 Task: Look for space in San Salvador de Jujuy, Argentina from 2nd August, 2023 to 12th August, 2023 for 2 adults in price range Rs.5000 to Rs.10000. Place can be private room with 1  bedroom having 1 bed and 1 bathroom. Property type can be hotel. Amenities needed are: heating, . Booking option can be shelf check-in. Required host language is English.
Action: Mouse moved to (424, 89)
Screenshot: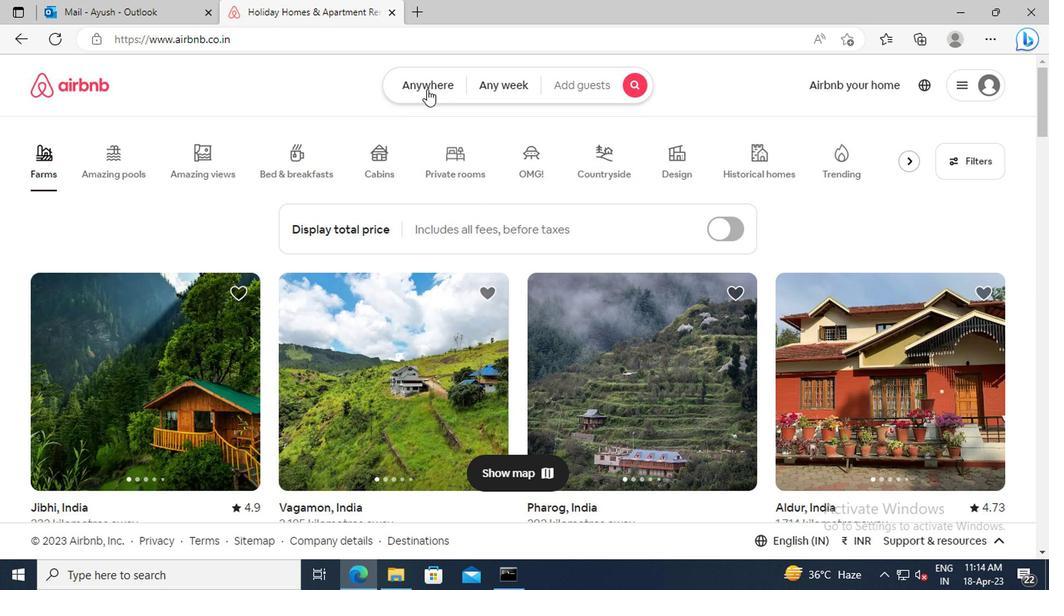 
Action: Mouse pressed left at (424, 89)
Screenshot: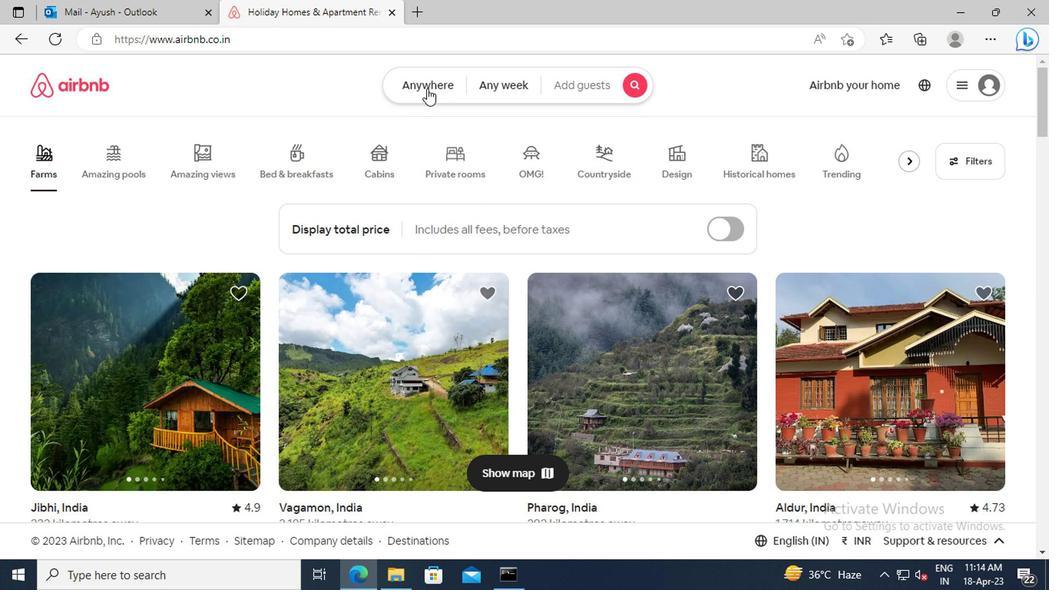 
Action: Mouse moved to (285, 148)
Screenshot: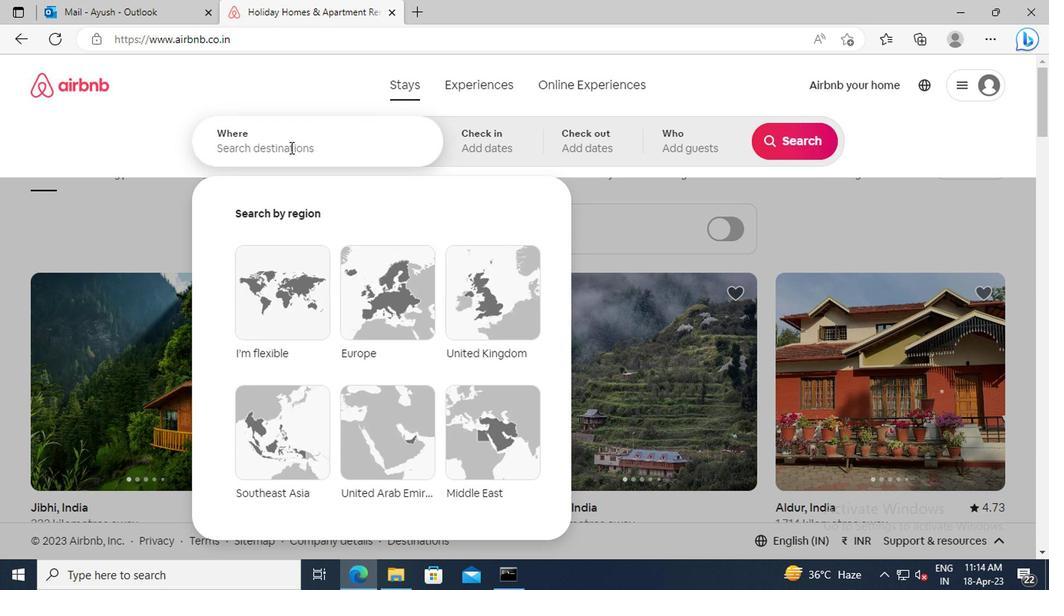 
Action: Mouse pressed left at (285, 148)
Screenshot: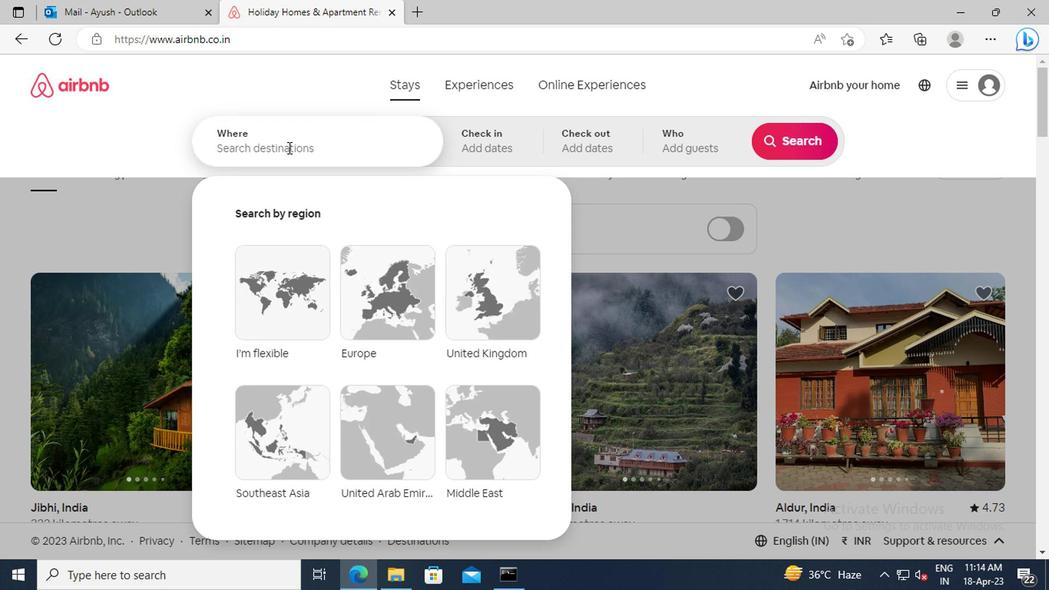 
Action: Key pressed <Key.shift>SAN<Key.space><Key.shift><Key.shift><Key.shift><Key.shift><Key.shift><Key.shift>SALVADOR<Key.space>DE<Key.space><Key.shift>JUJUY,<Key.space><Key.shift>ARGENTINA<Key.enter>
Screenshot: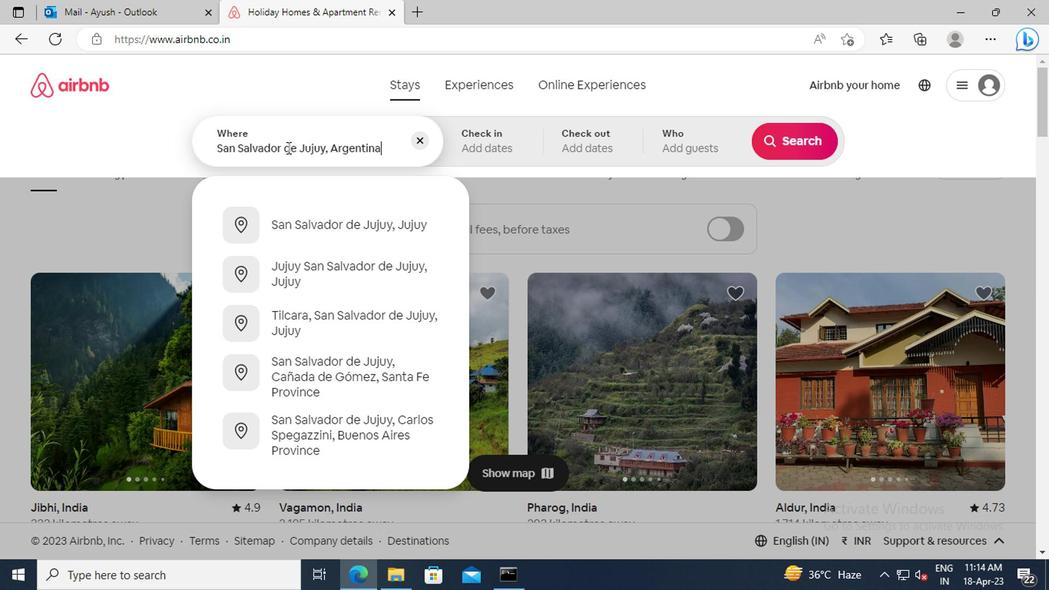 
Action: Mouse moved to (781, 265)
Screenshot: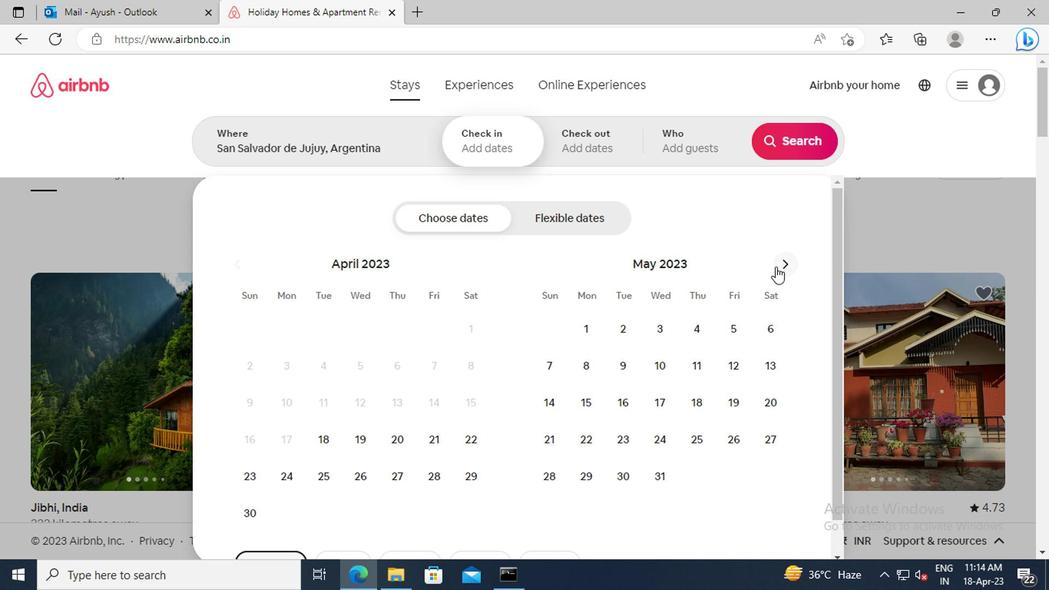 
Action: Mouse pressed left at (781, 265)
Screenshot: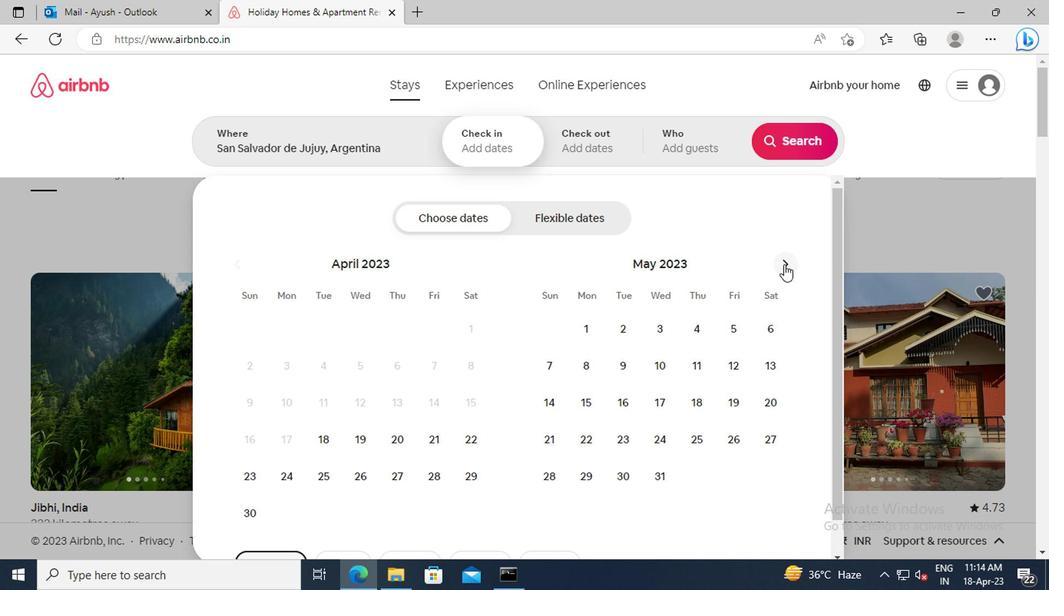 
Action: Mouse pressed left at (781, 265)
Screenshot: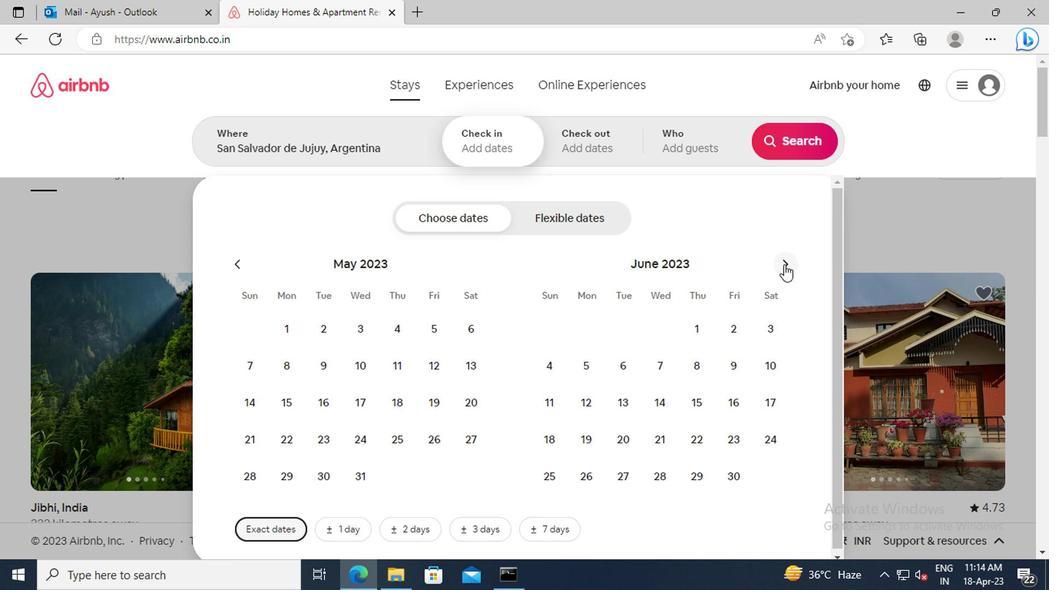 
Action: Mouse pressed left at (781, 265)
Screenshot: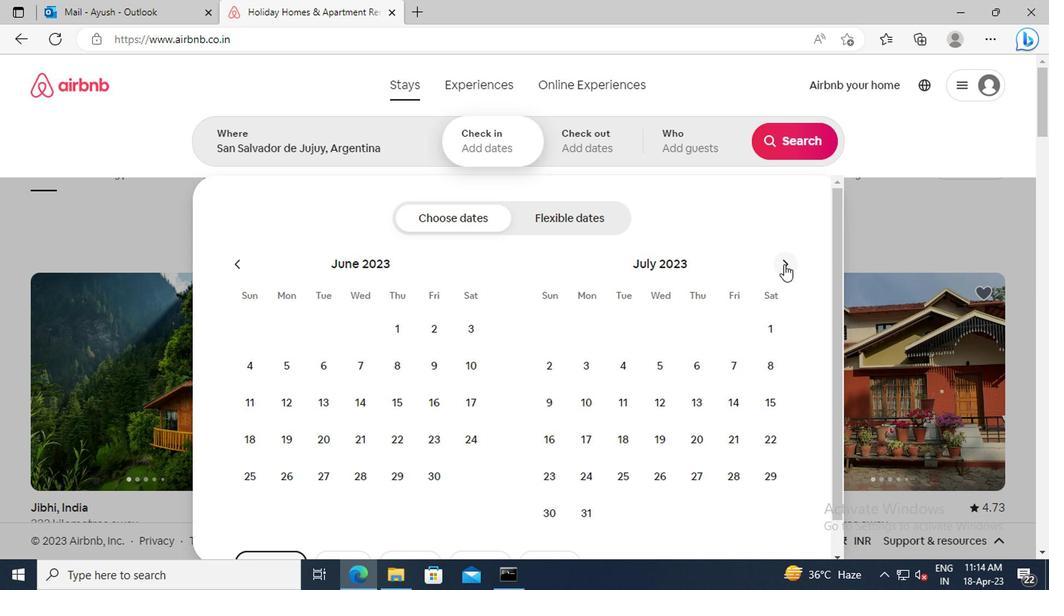 
Action: Mouse moved to (664, 323)
Screenshot: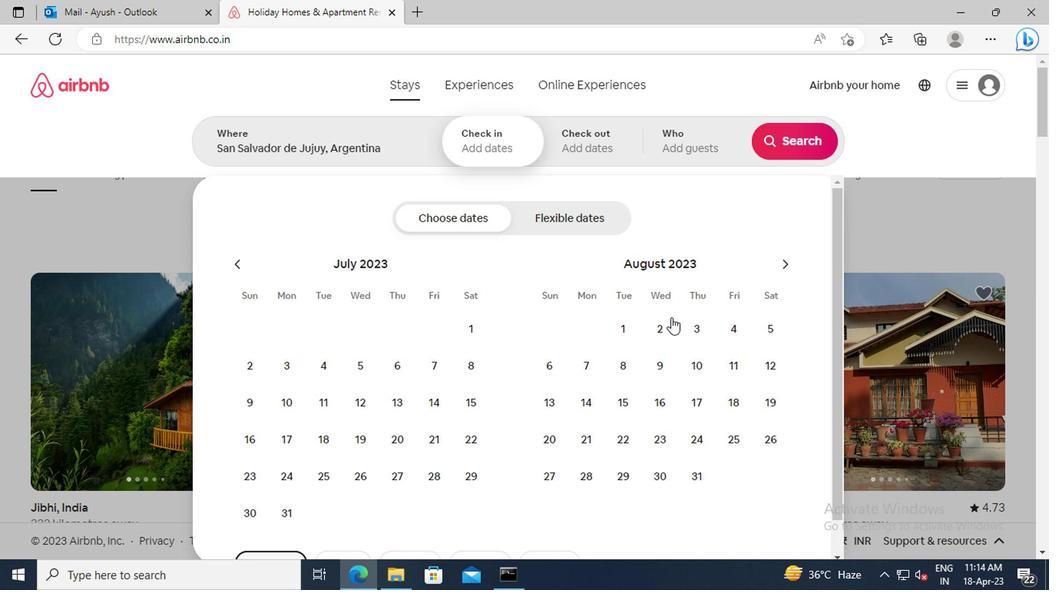 
Action: Mouse pressed left at (664, 323)
Screenshot: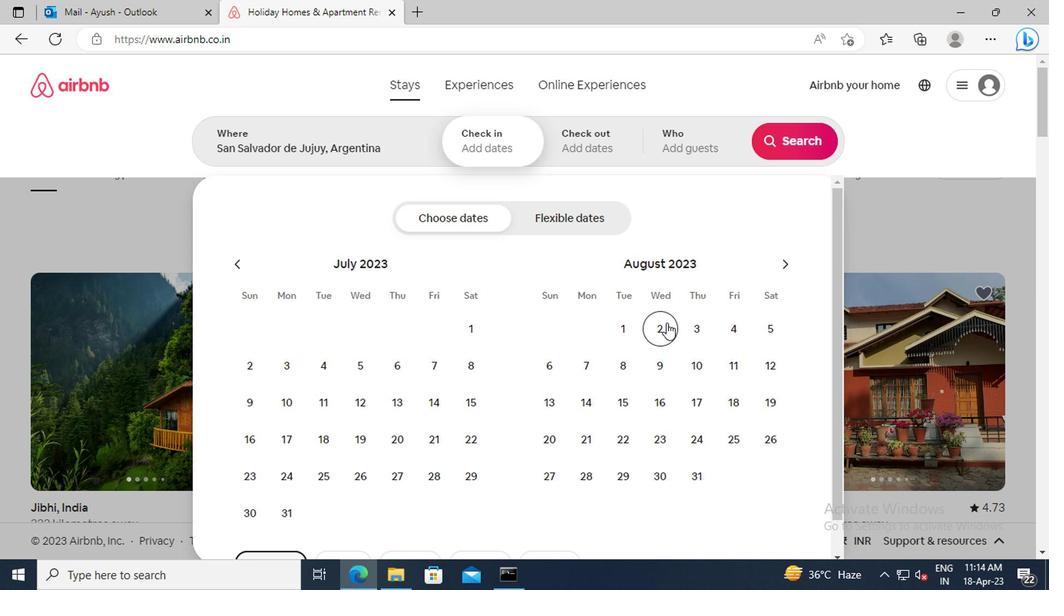 
Action: Mouse moved to (765, 366)
Screenshot: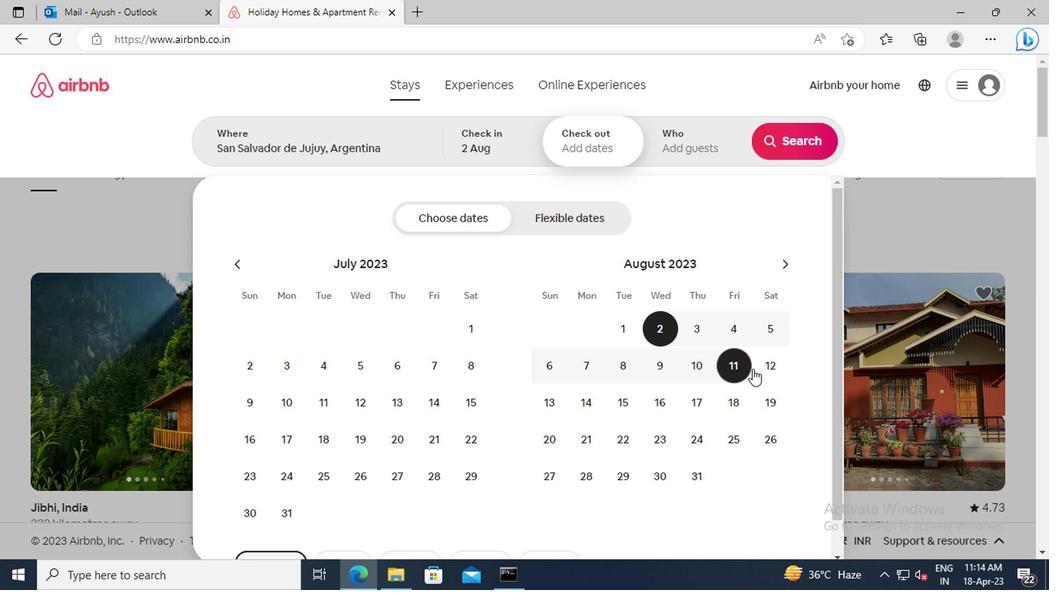 
Action: Mouse pressed left at (765, 366)
Screenshot: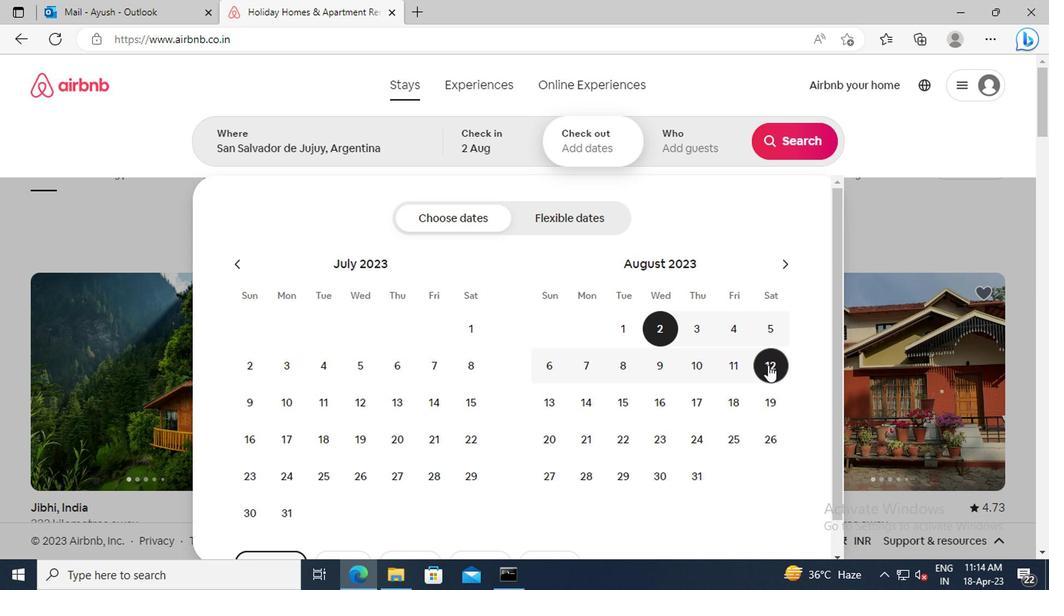 
Action: Mouse moved to (693, 150)
Screenshot: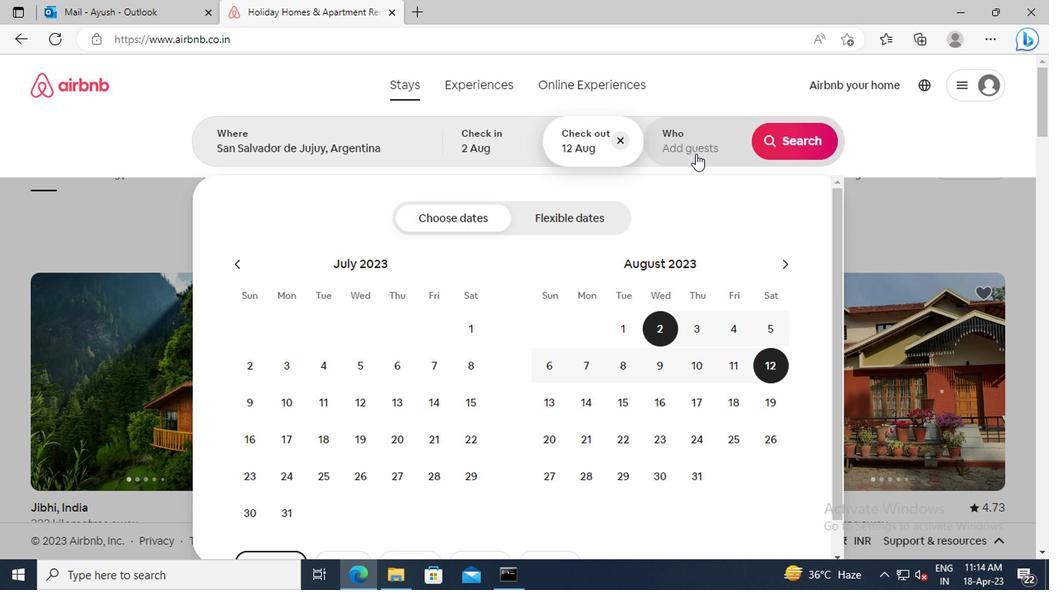 
Action: Mouse pressed left at (693, 150)
Screenshot: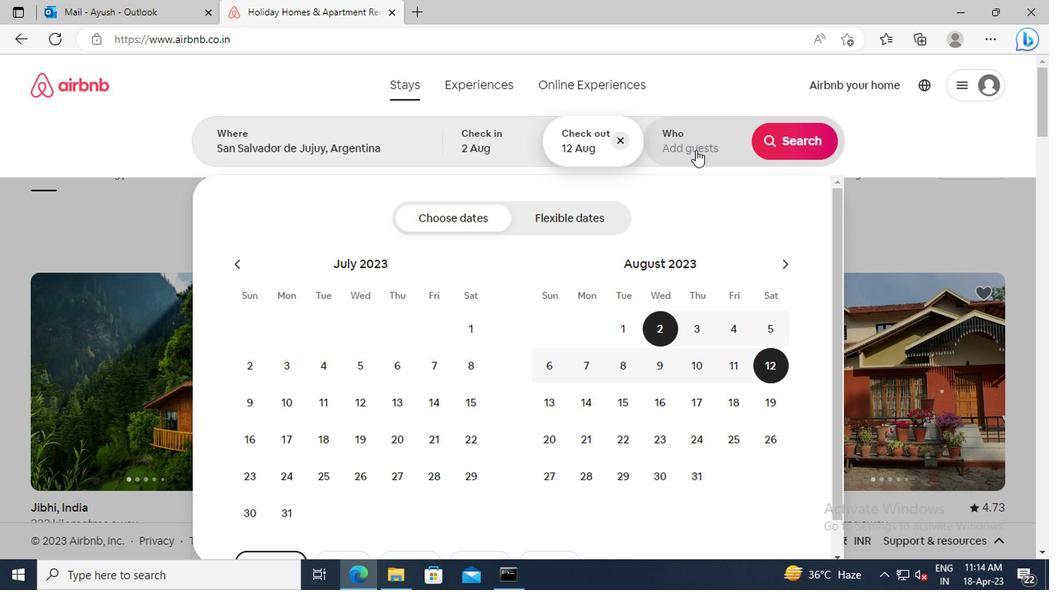
Action: Mouse moved to (794, 222)
Screenshot: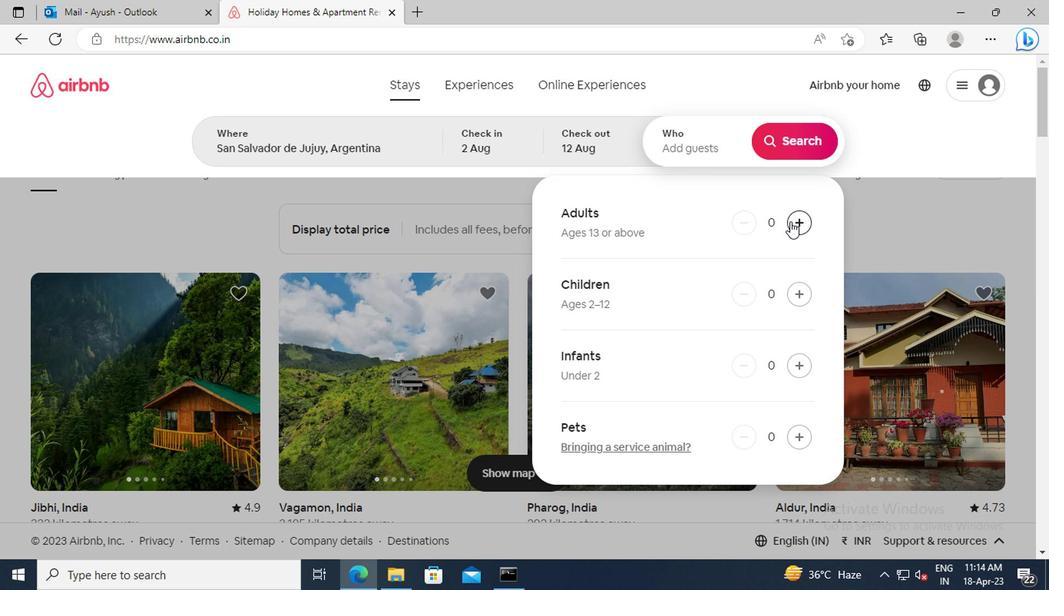 
Action: Mouse pressed left at (794, 222)
Screenshot: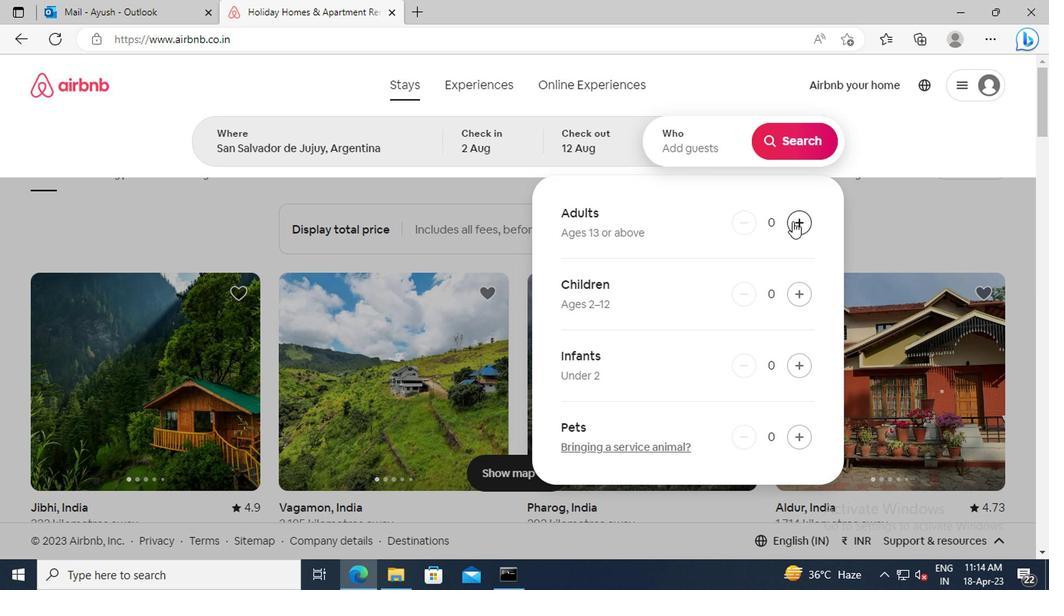 
Action: Mouse pressed left at (794, 222)
Screenshot: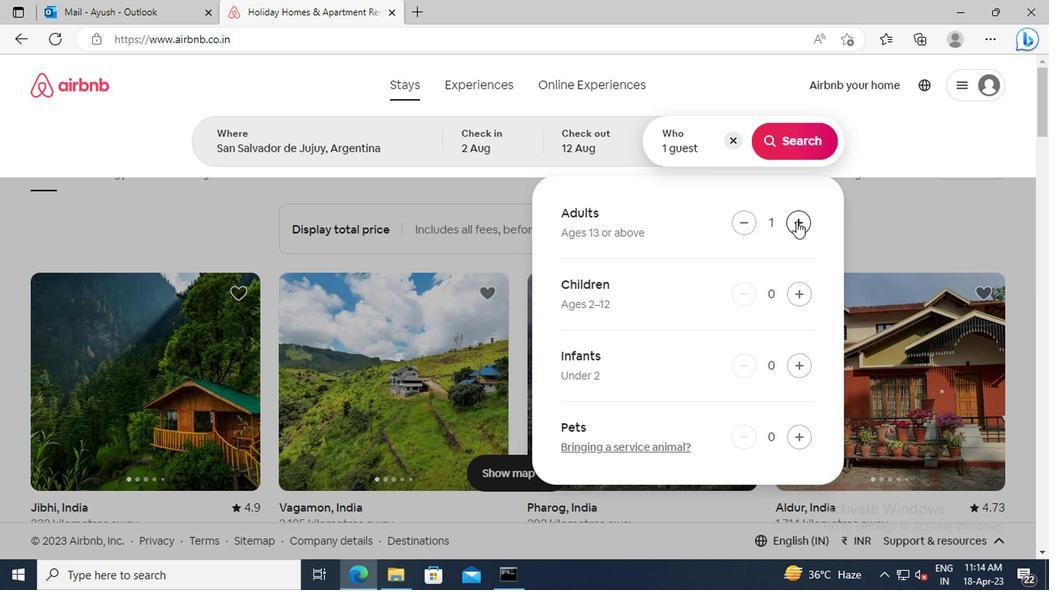 
Action: Mouse moved to (794, 147)
Screenshot: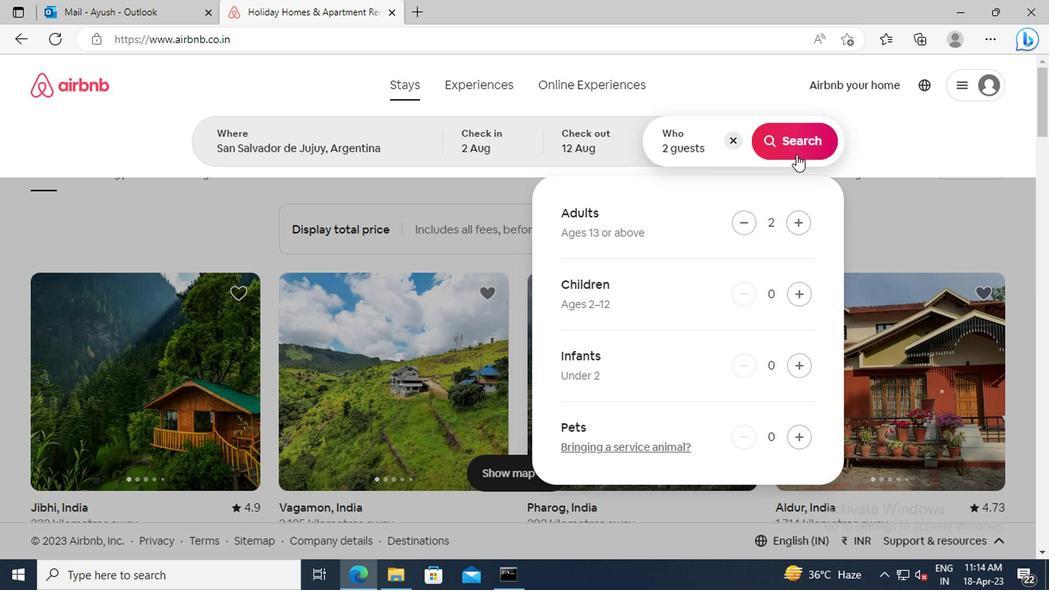 
Action: Mouse pressed left at (794, 147)
Screenshot: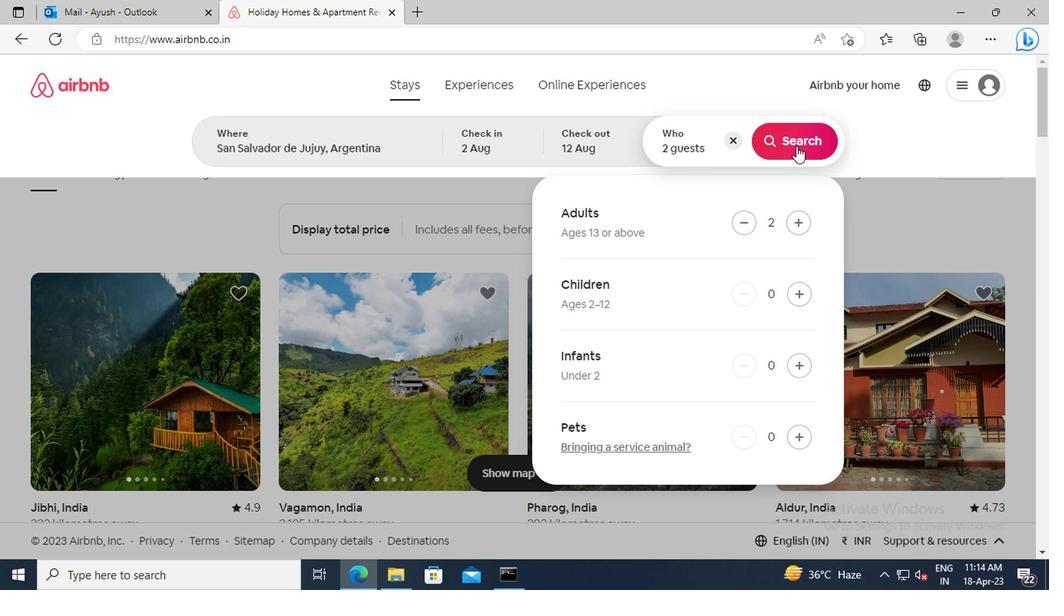 
Action: Mouse moved to (966, 151)
Screenshot: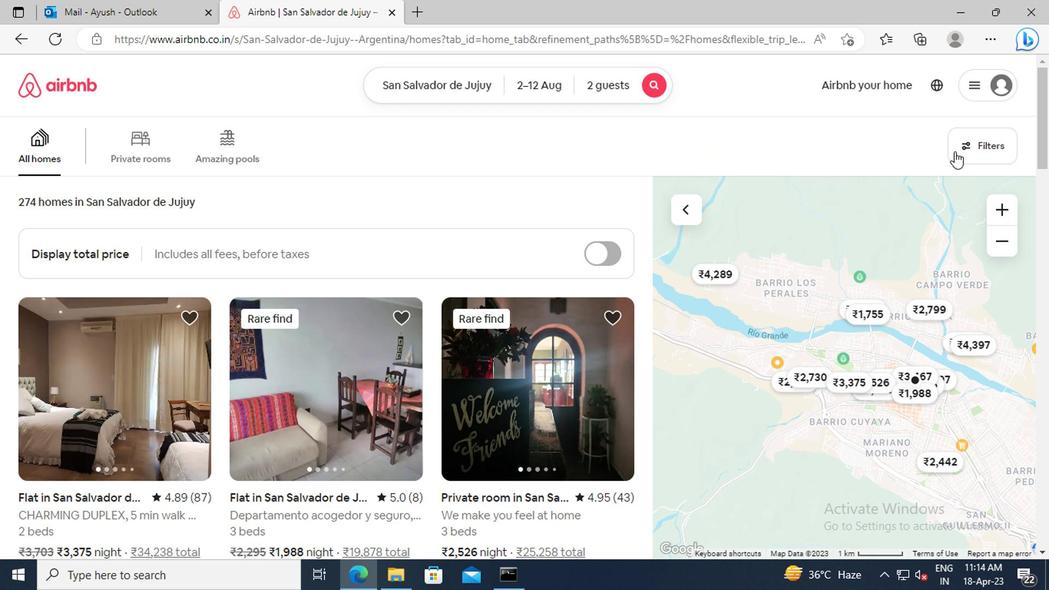 
Action: Mouse pressed left at (966, 151)
Screenshot: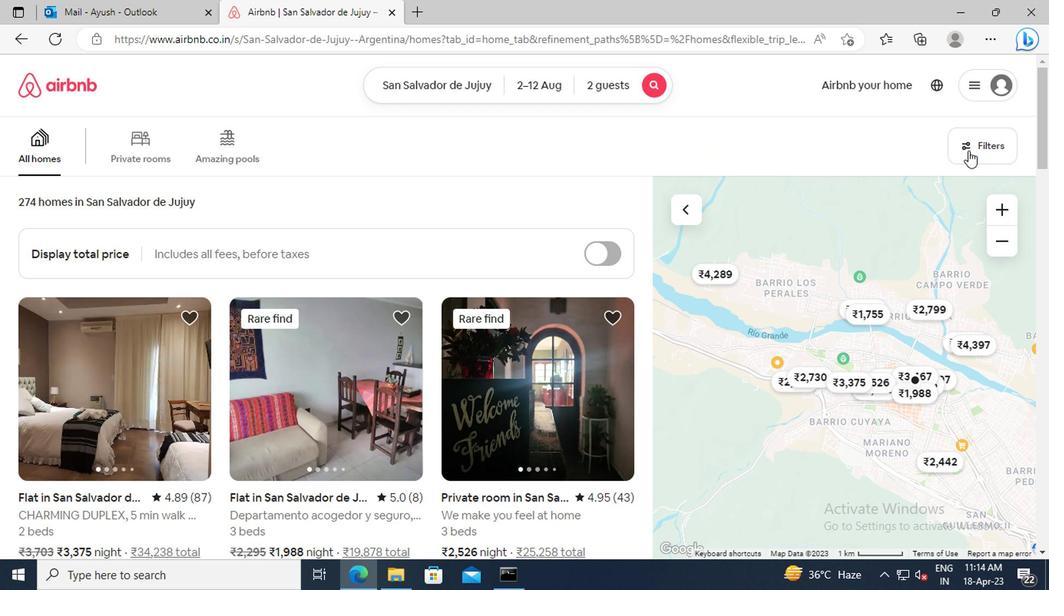
Action: Mouse moved to (342, 340)
Screenshot: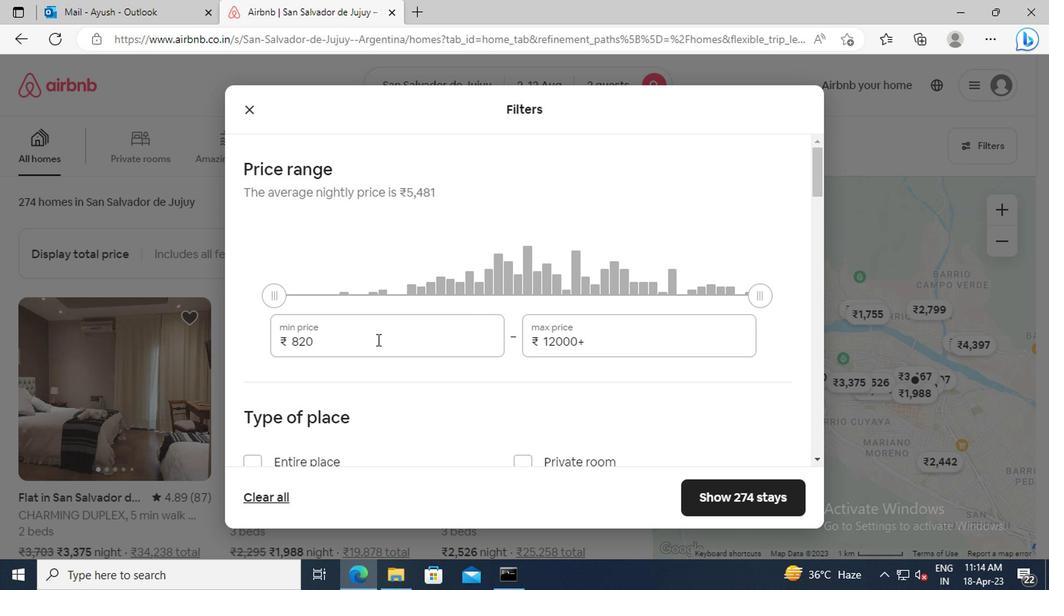 
Action: Mouse pressed left at (342, 340)
Screenshot: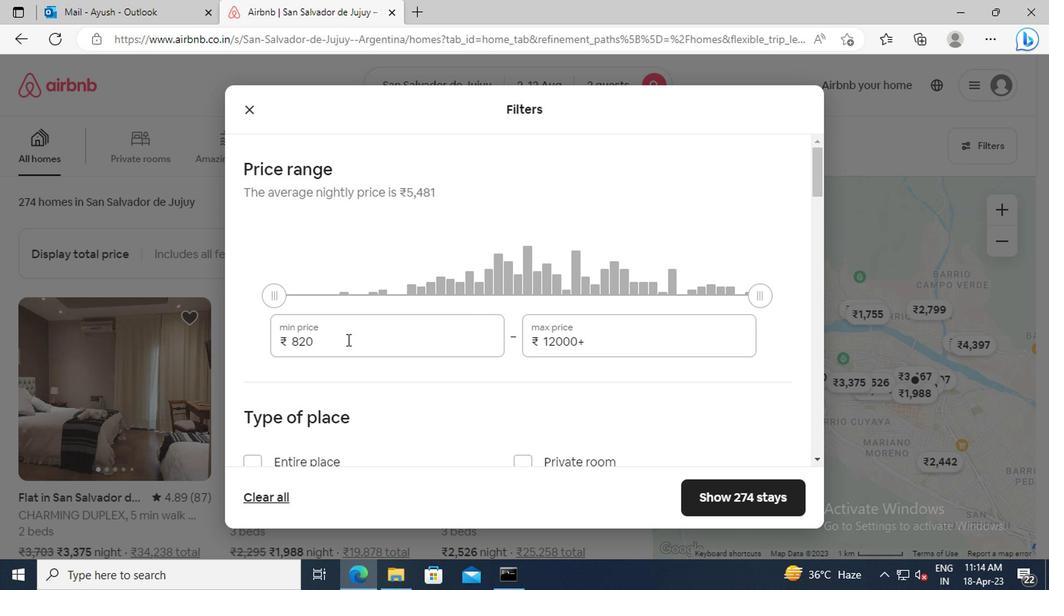 
Action: Key pressed <Key.backspace><Key.backspace><Key.backspace>5000<Key.tab><Key.delete>10000
Screenshot: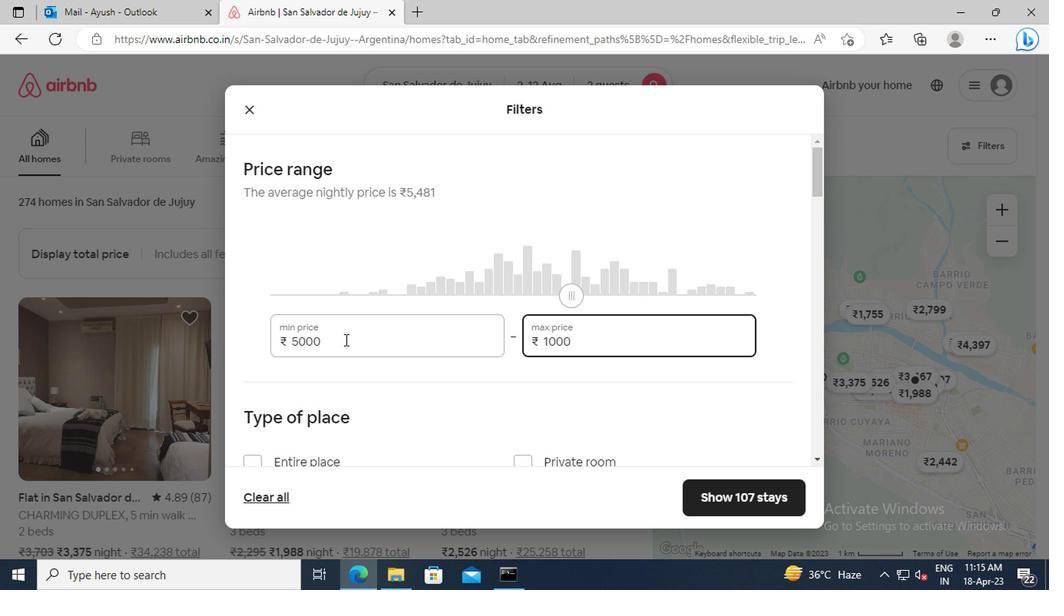 
Action: Mouse scrolled (342, 339) with delta (0, 0)
Screenshot: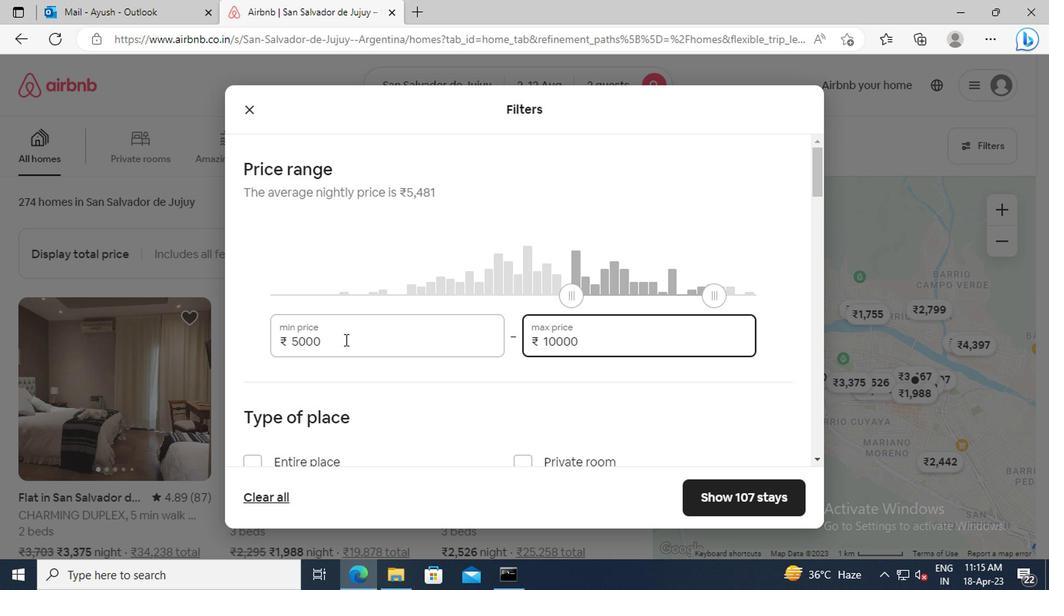 
Action: Mouse moved to (370, 320)
Screenshot: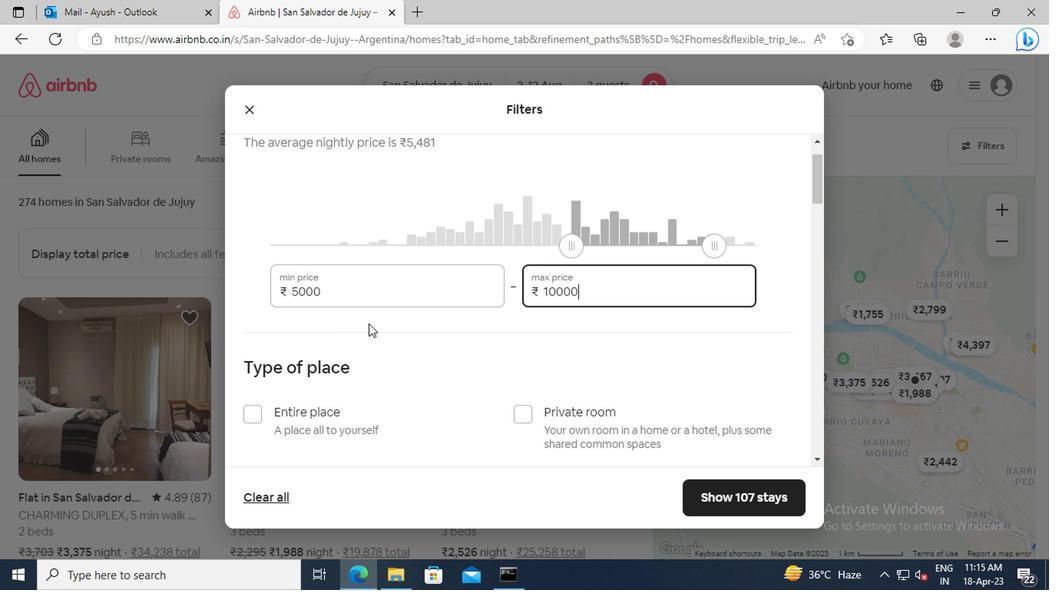 
Action: Mouse scrolled (370, 319) with delta (0, -1)
Screenshot: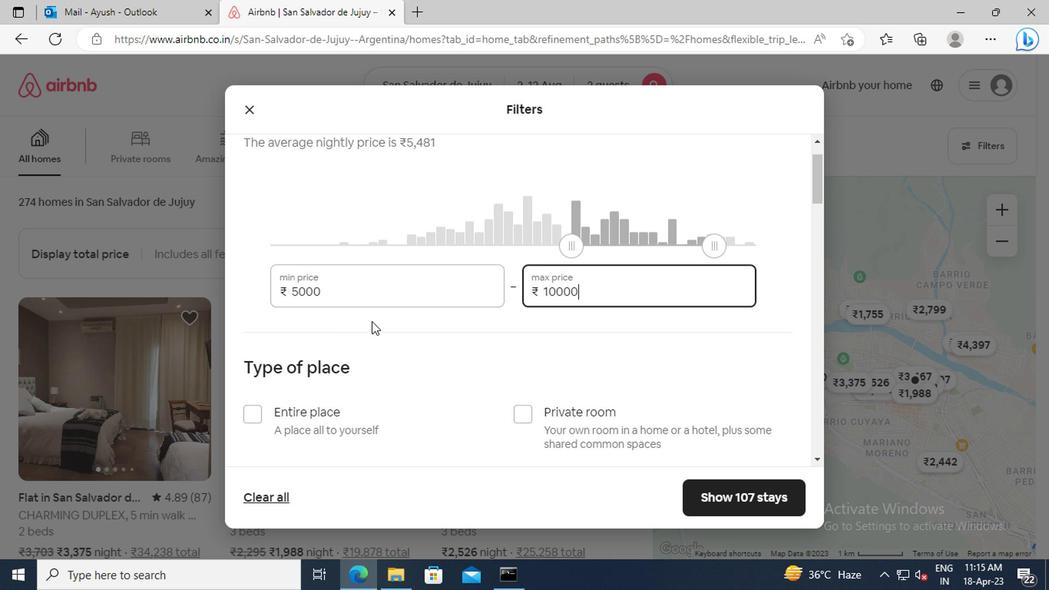 
Action: Mouse moved to (524, 364)
Screenshot: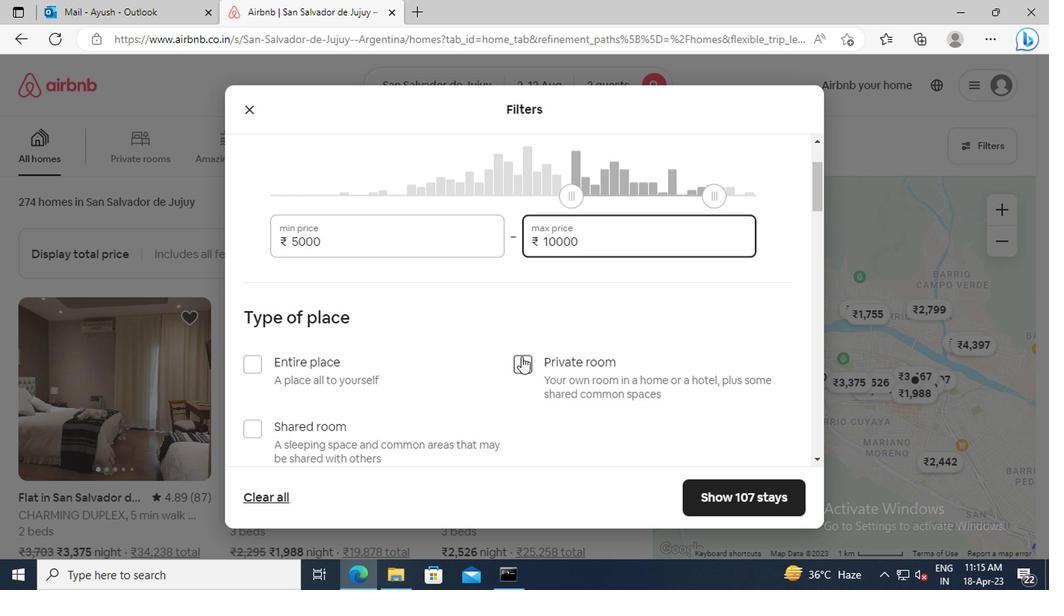 
Action: Mouse pressed left at (524, 364)
Screenshot: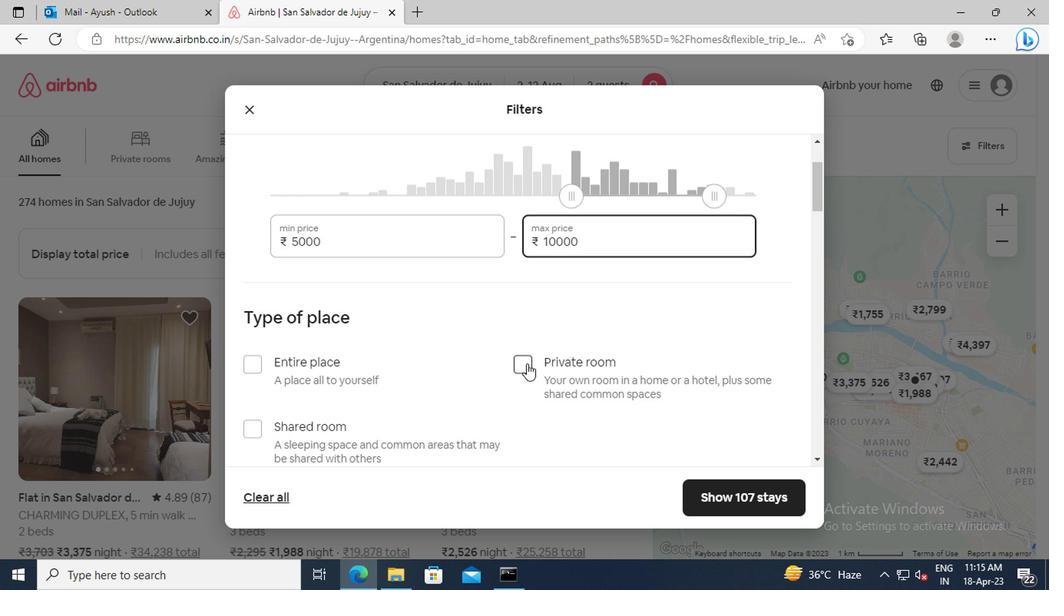 
Action: Mouse moved to (475, 306)
Screenshot: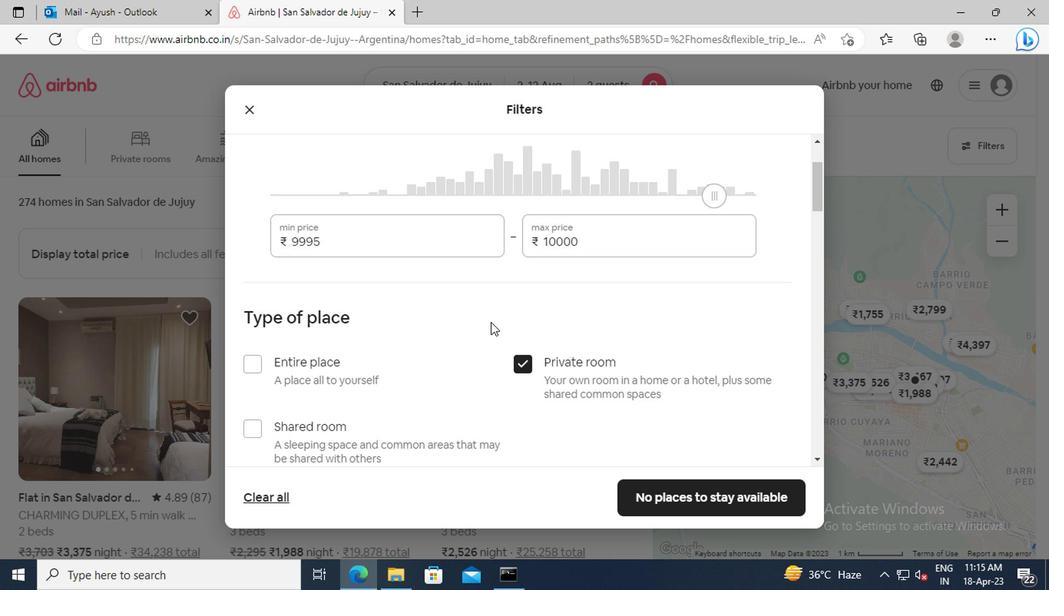 
Action: Mouse scrolled (475, 304) with delta (0, -1)
Screenshot: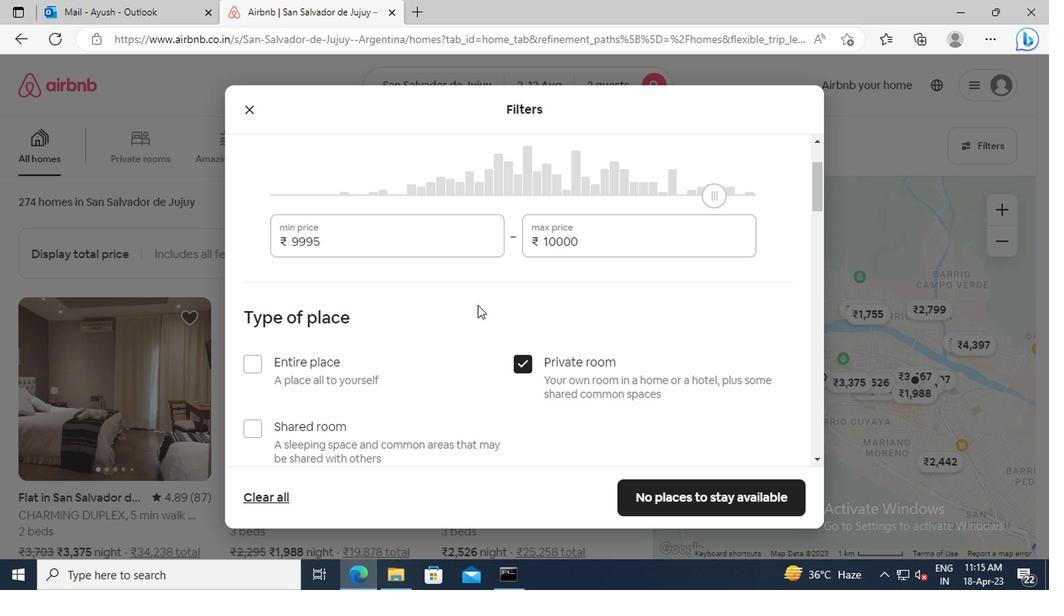 
Action: Mouse scrolled (475, 304) with delta (0, -1)
Screenshot: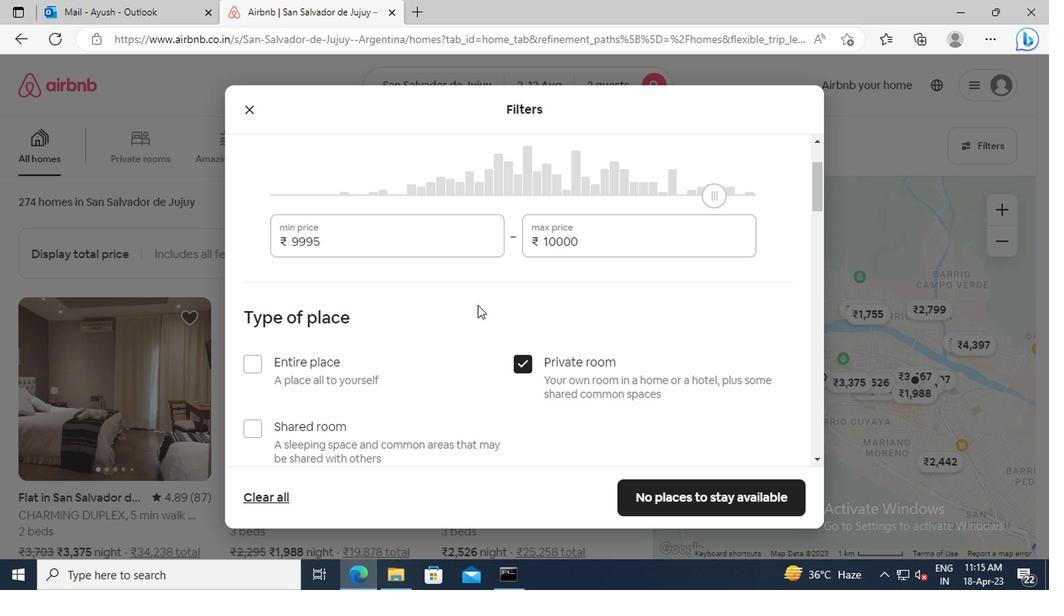 
Action: Mouse scrolled (475, 304) with delta (0, -1)
Screenshot: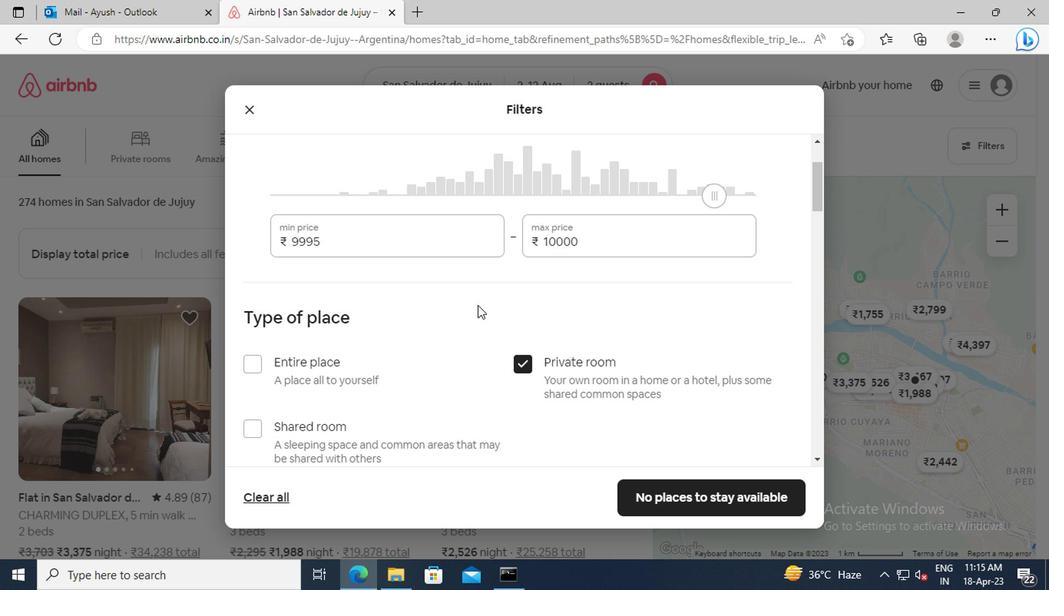 
Action: Mouse moved to (460, 275)
Screenshot: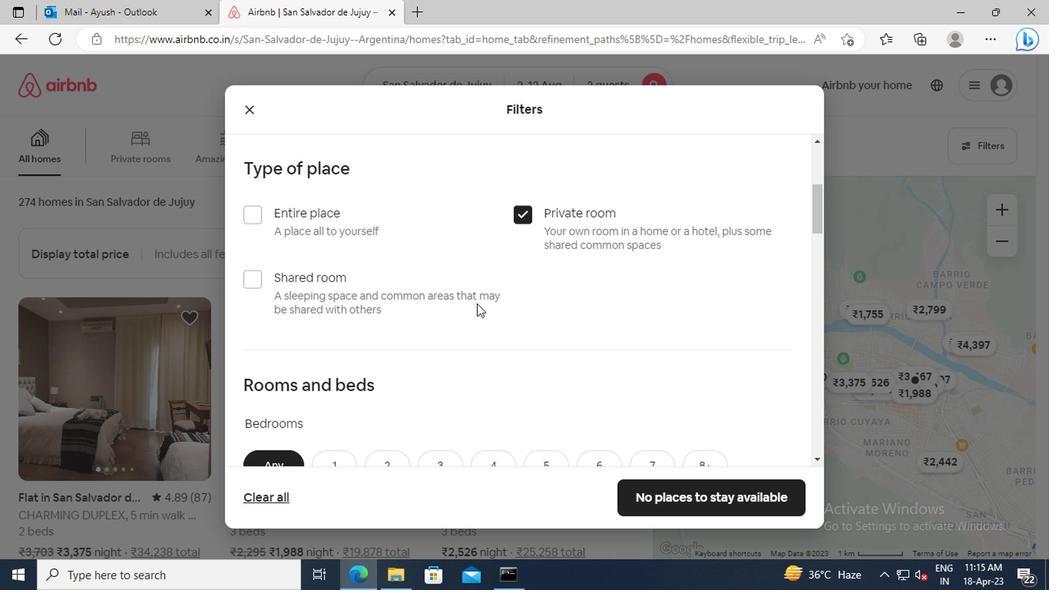 
Action: Mouse scrolled (460, 274) with delta (0, -1)
Screenshot: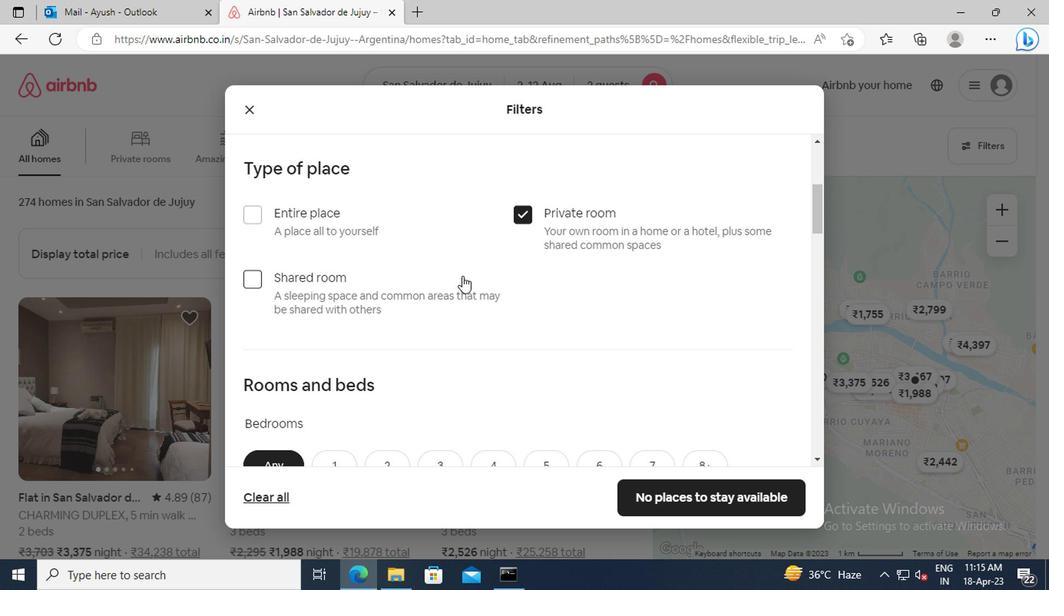 
Action: Mouse scrolled (460, 274) with delta (0, -1)
Screenshot: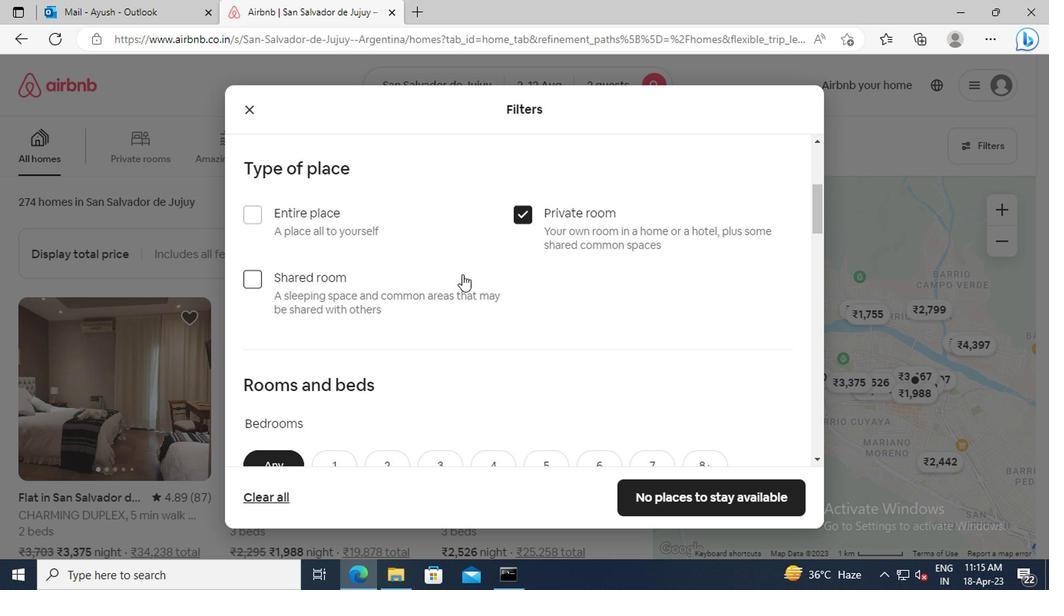 
Action: Mouse moved to (454, 250)
Screenshot: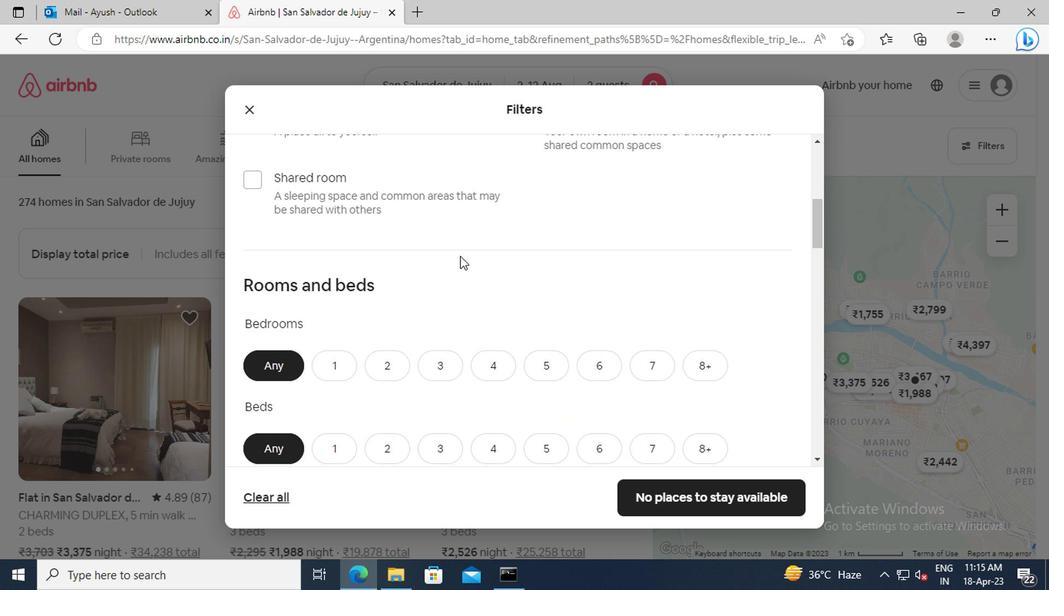 
Action: Mouse scrolled (454, 249) with delta (0, -1)
Screenshot: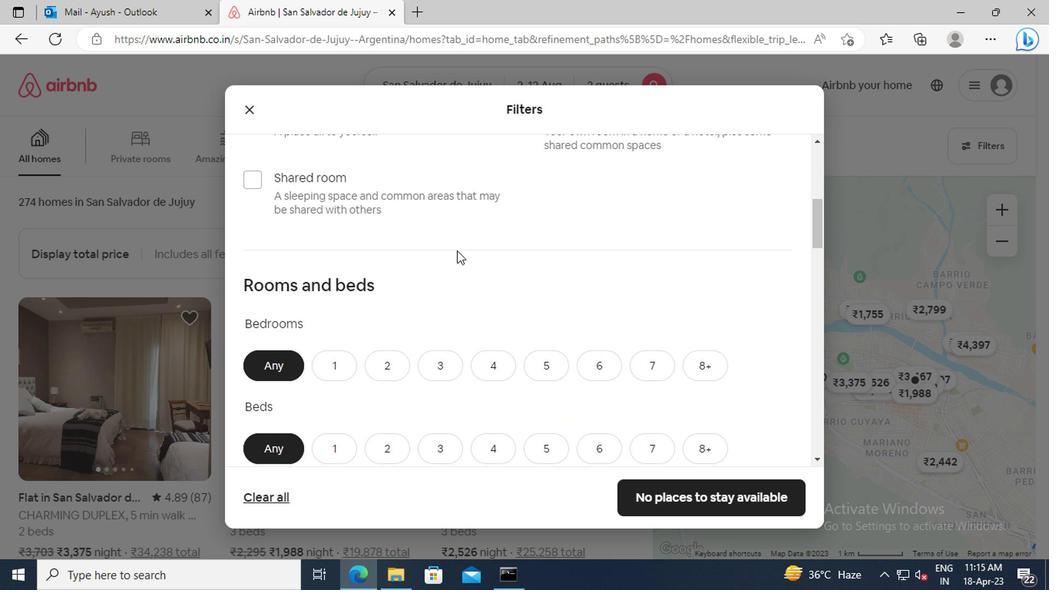 
Action: Mouse scrolled (454, 249) with delta (0, -1)
Screenshot: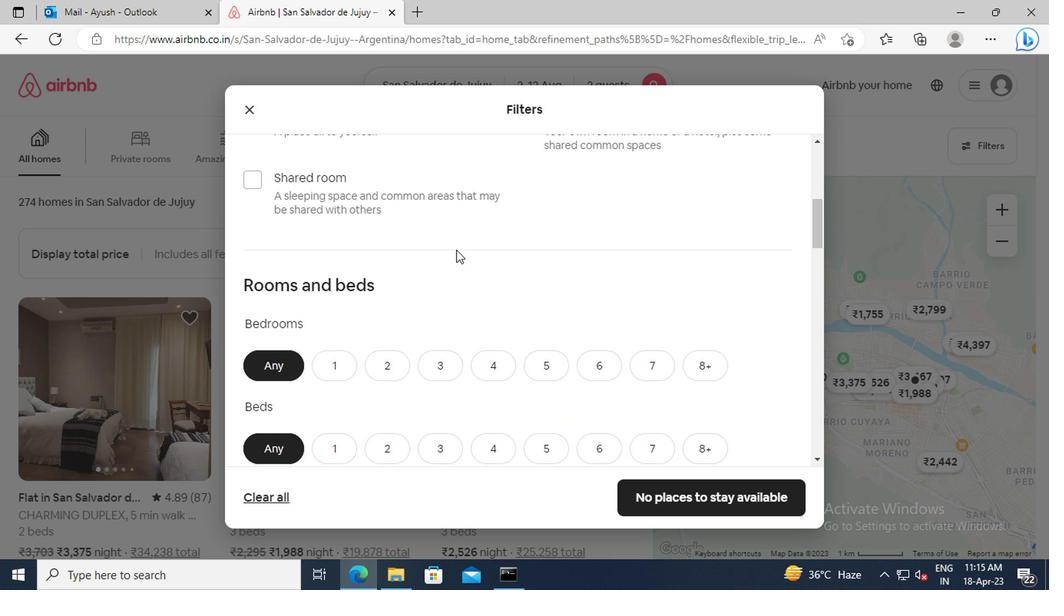 
Action: Mouse moved to (341, 273)
Screenshot: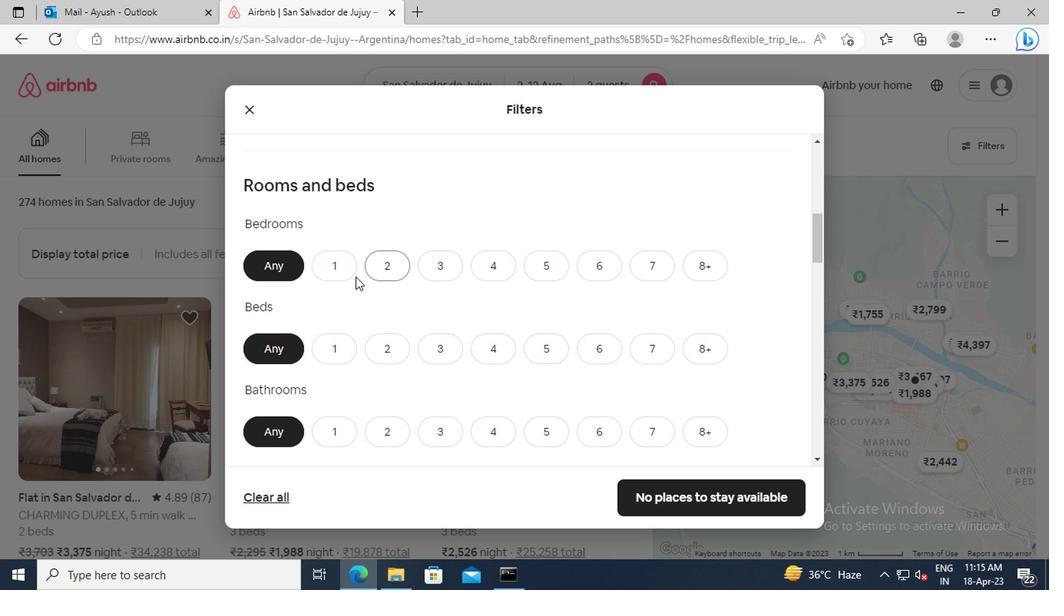 
Action: Mouse pressed left at (341, 273)
Screenshot: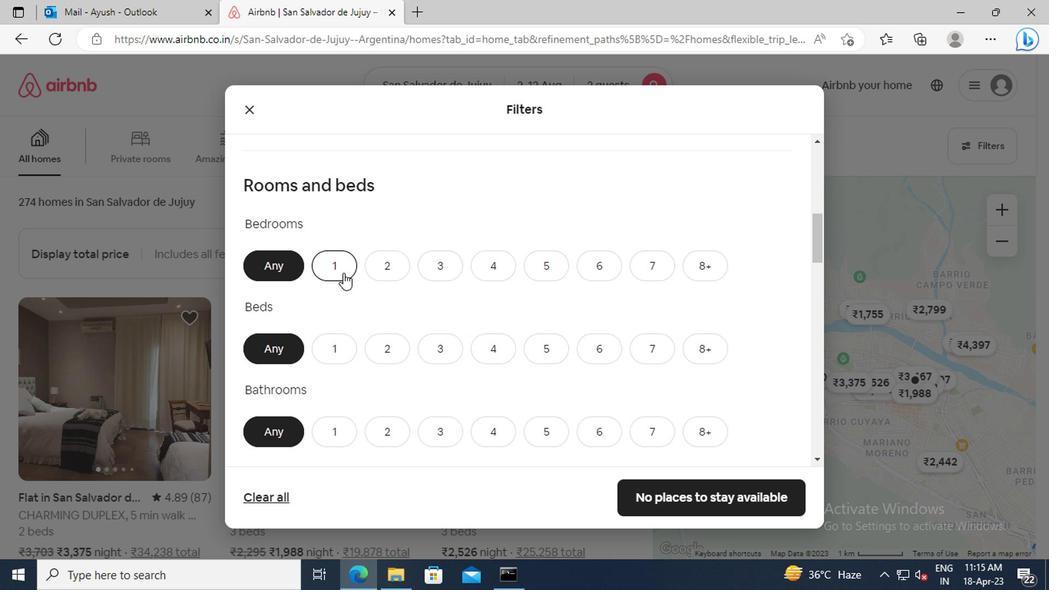 
Action: Mouse moved to (338, 348)
Screenshot: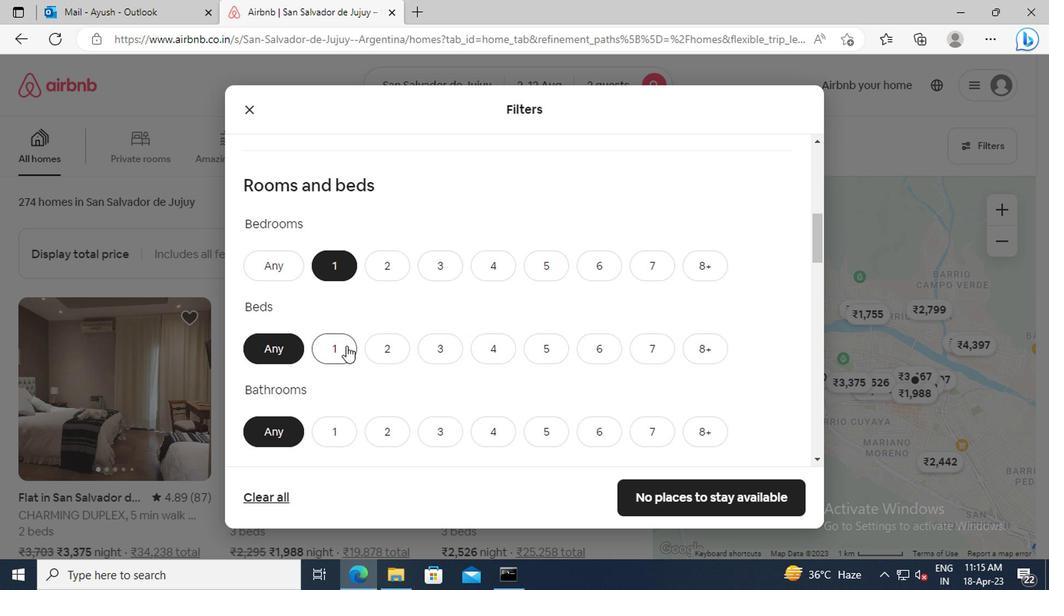 
Action: Mouse pressed left at (338, 348)
Screenshot: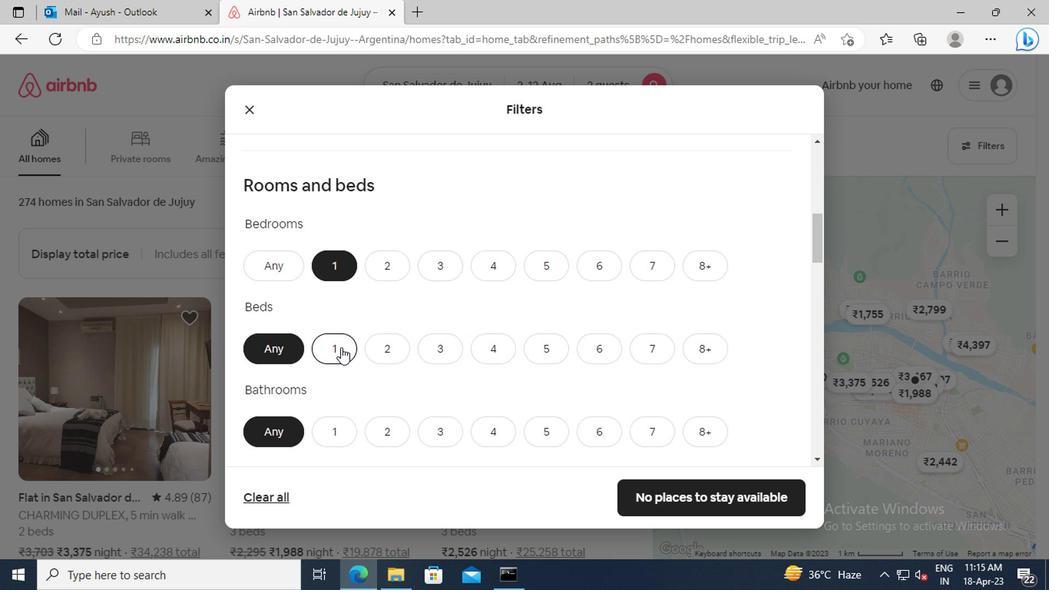 
Action: Mouse moved to (358, 317)
Screenshot: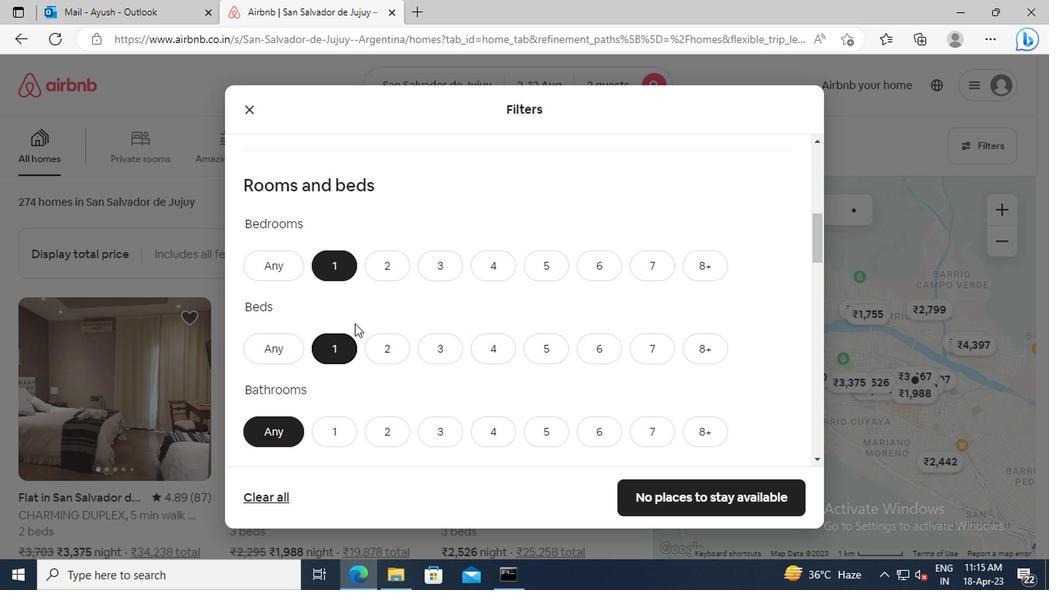 
Action: Mouse scrolled (358, 317) with delta (0, 0)
Screenshot: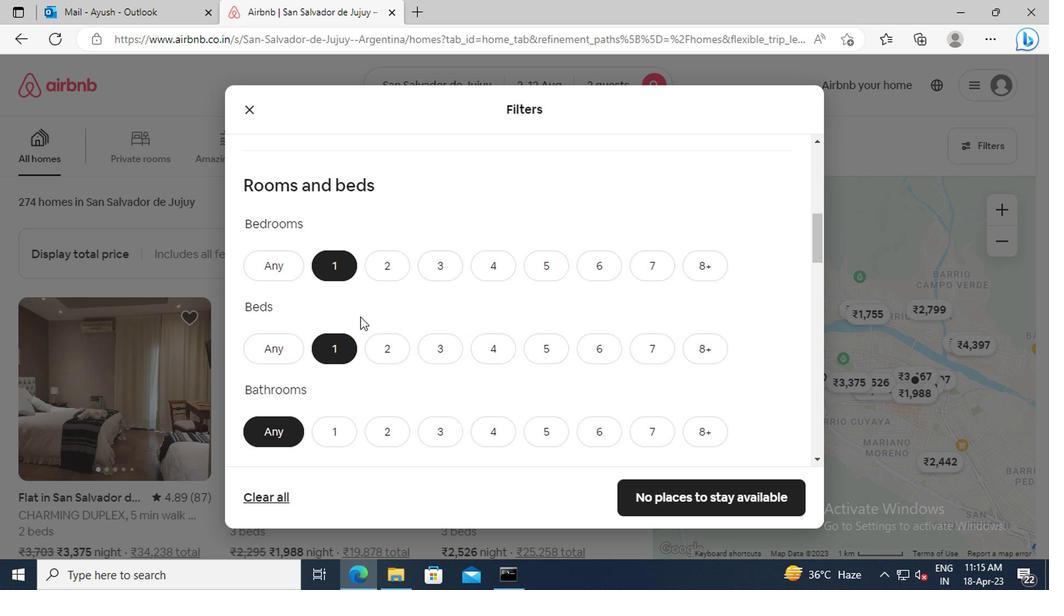 
Action: Mouse scrolled (358, 317) with delta (0, 0)
Screenshot: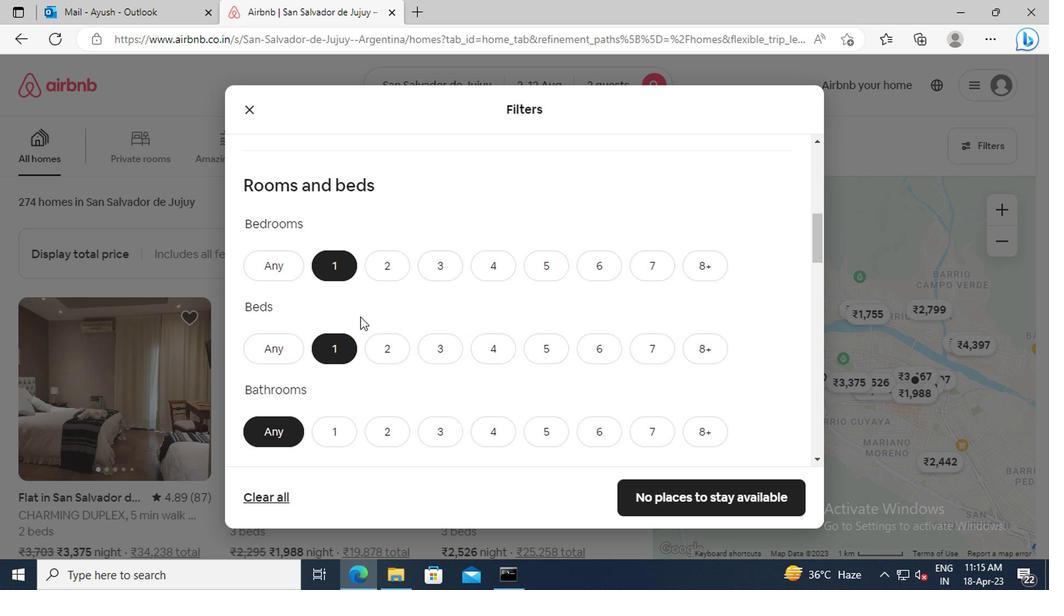 
Action: Mouse moved to (342, 333)
Screenshot: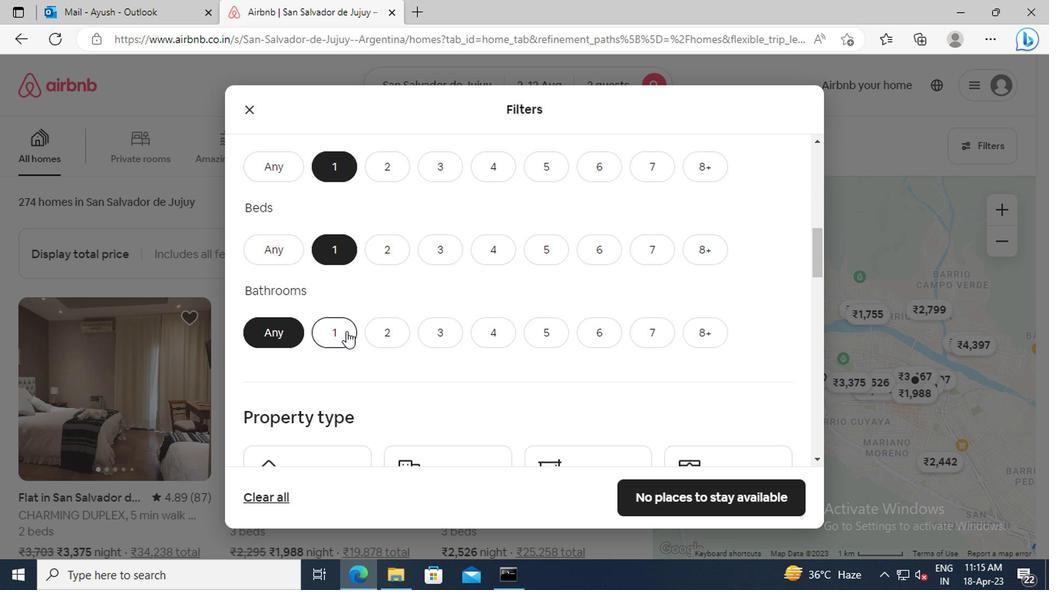 
Action: Mouse pressed left at (342, 333)
Screenshot: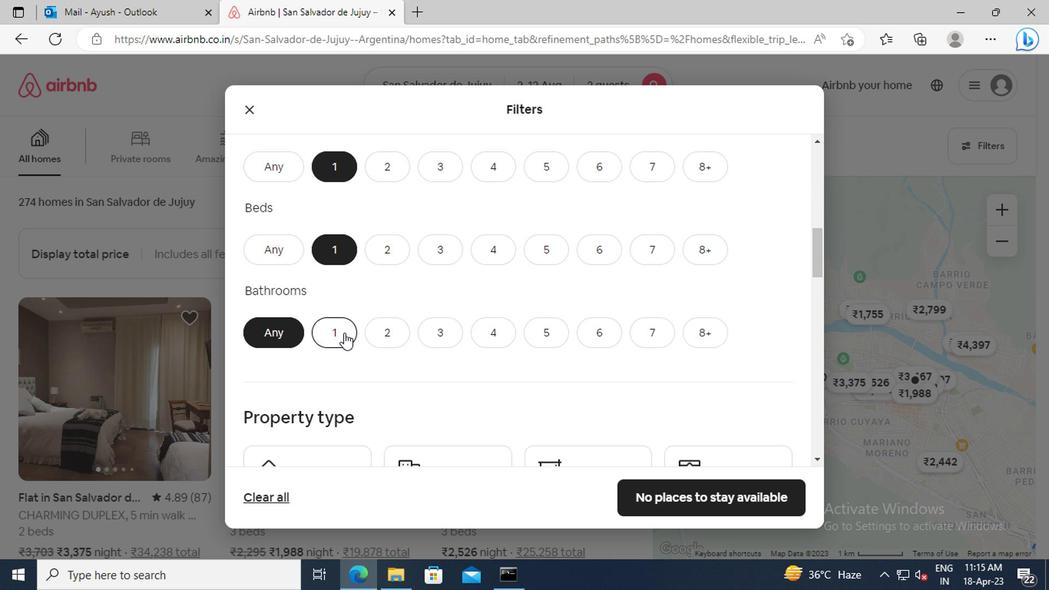 
Action: Mouse moved to (363, 311)
Screenshot: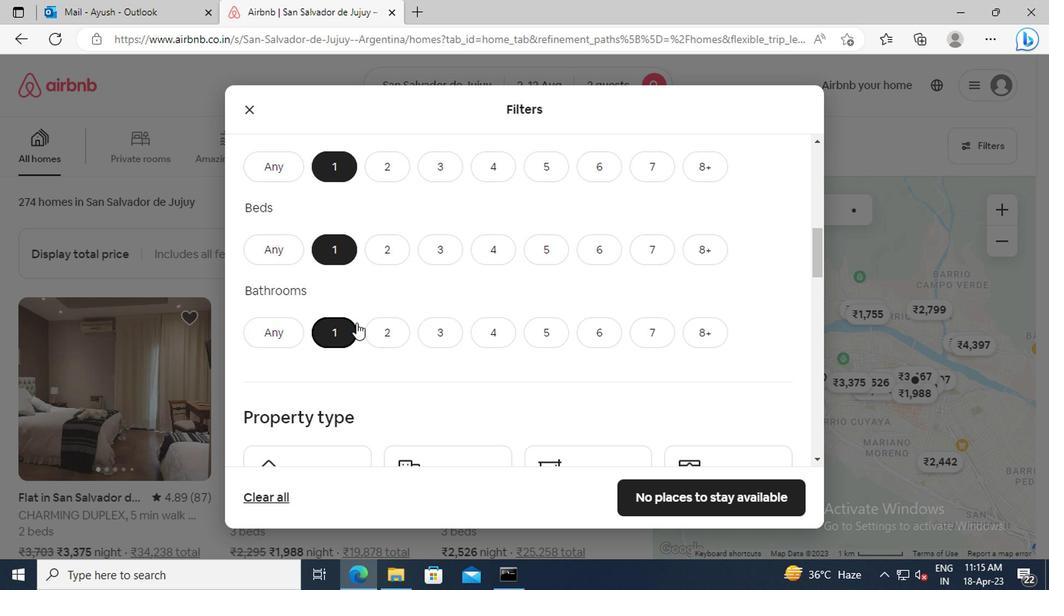 
Action: Mouse scrolled (363, 310) with delta (0, -1)
Screenshot: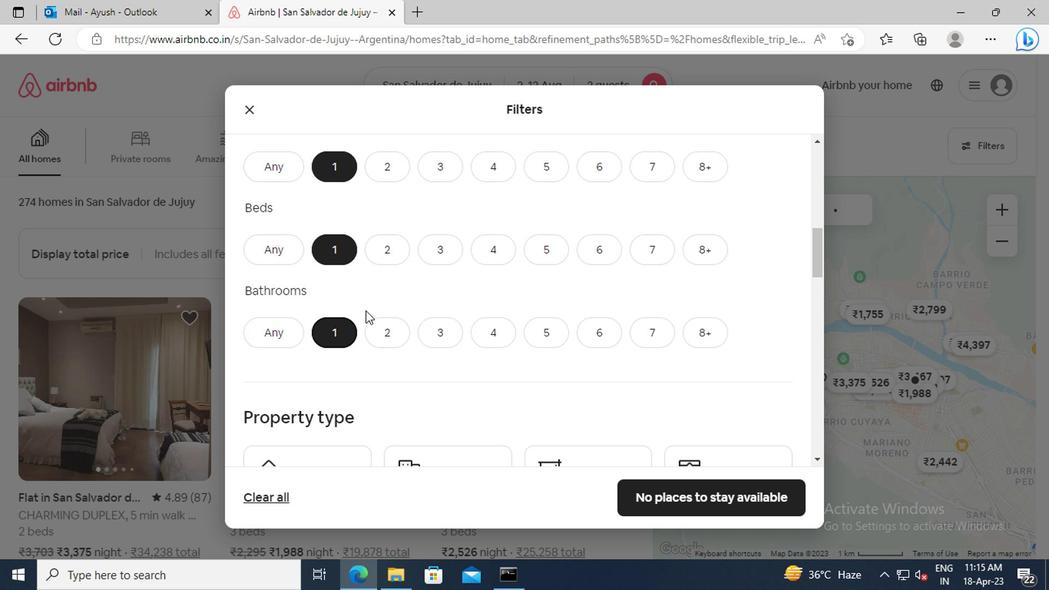 
Action: Mouse scrolled (363, 310) with delta (0, -1)
Screenshot: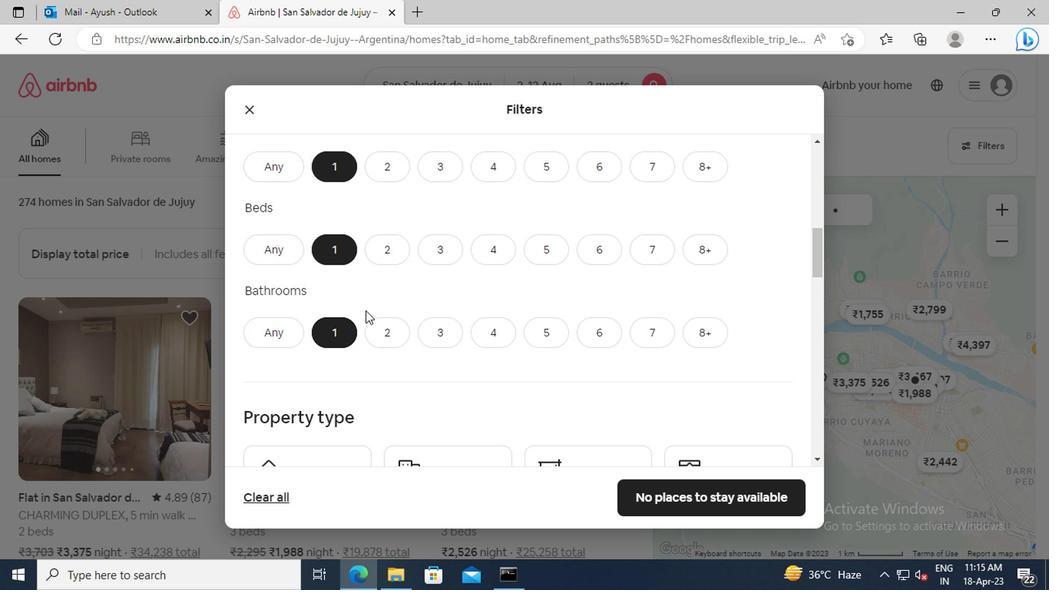 
Action: Mouse moved to (376, 303)
Screenshot: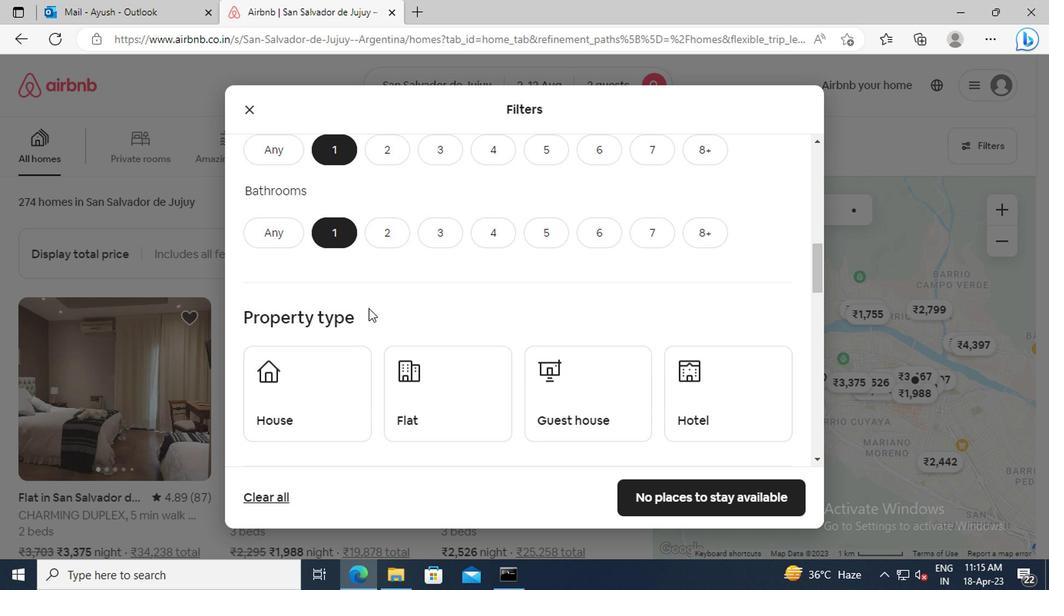 
Action: Mouse scrolled (376, 302) with delta (0, -1)
Screenshot: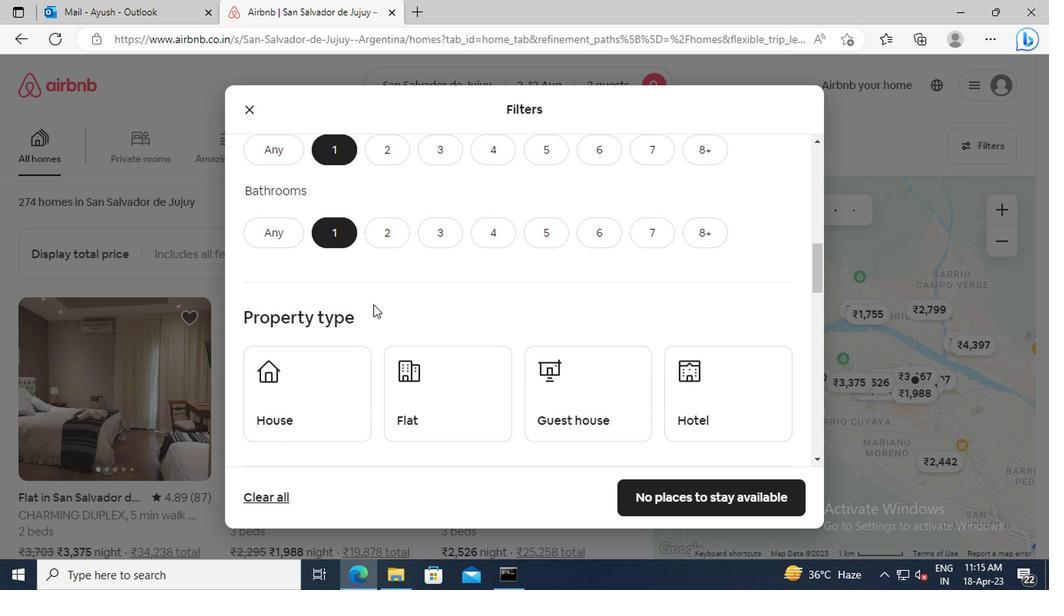 
Action: Mouse scrolled (376, 302) with delta (0, -1)
Screenshot: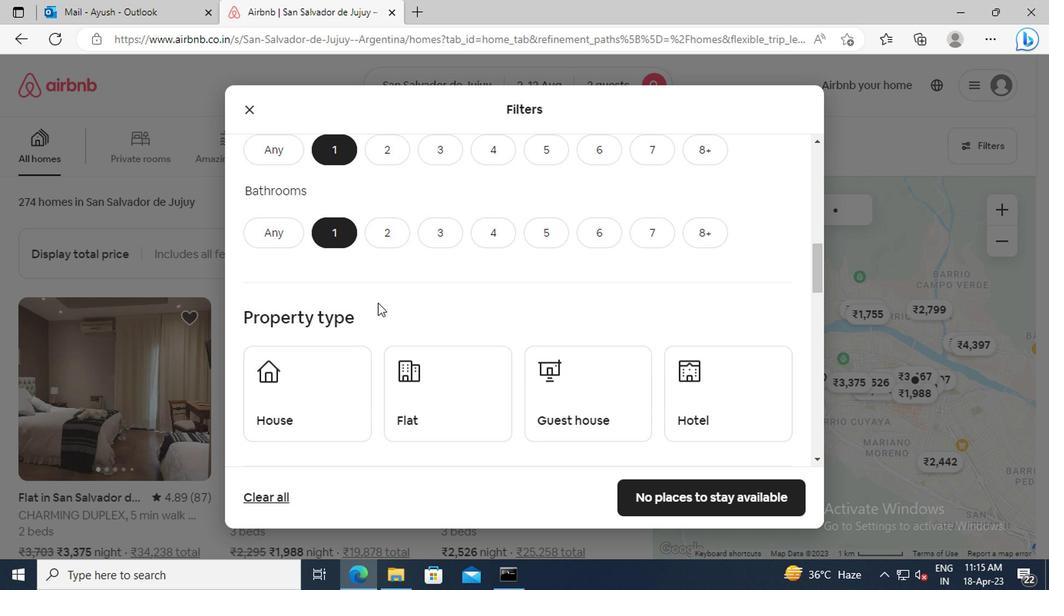 
Action: Mouse moved to (711, 296)
Screenshot: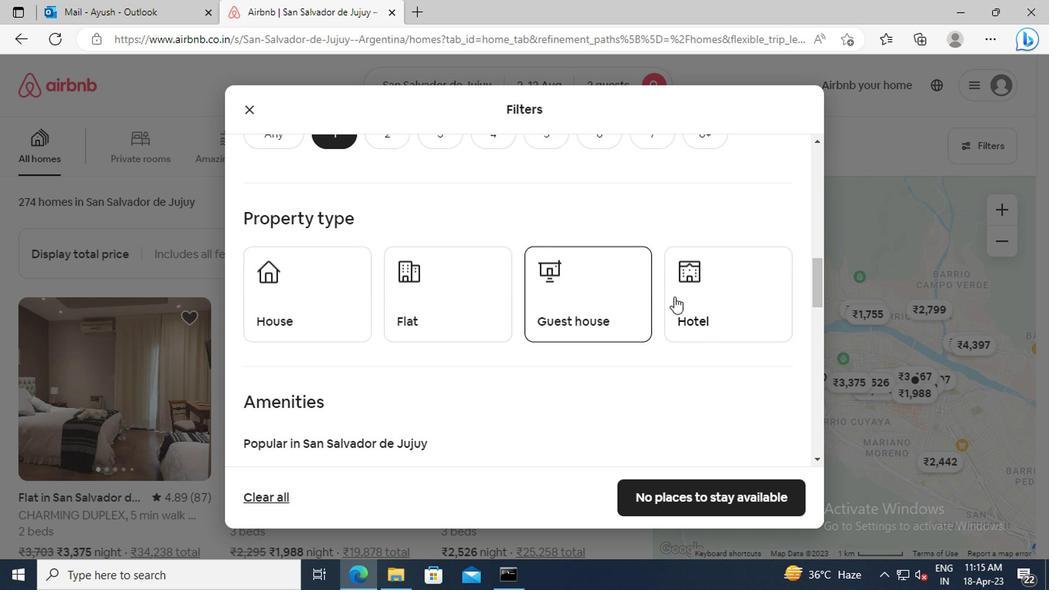 
Action: Mouse pressed left at (711, 296)
Screenshot: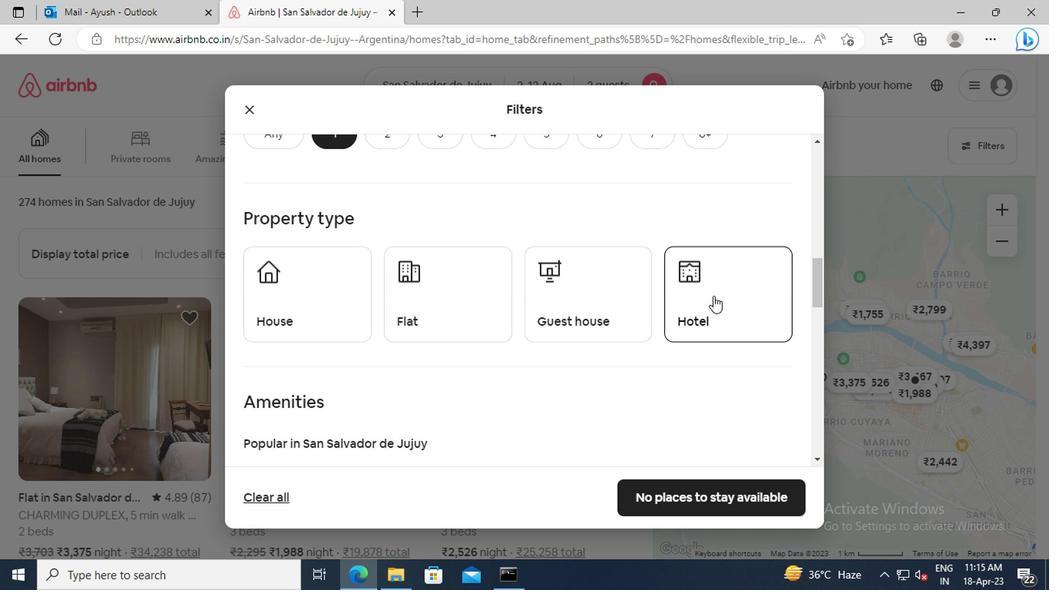 
Action: Mouse moved to (448, 297)
Screenshot: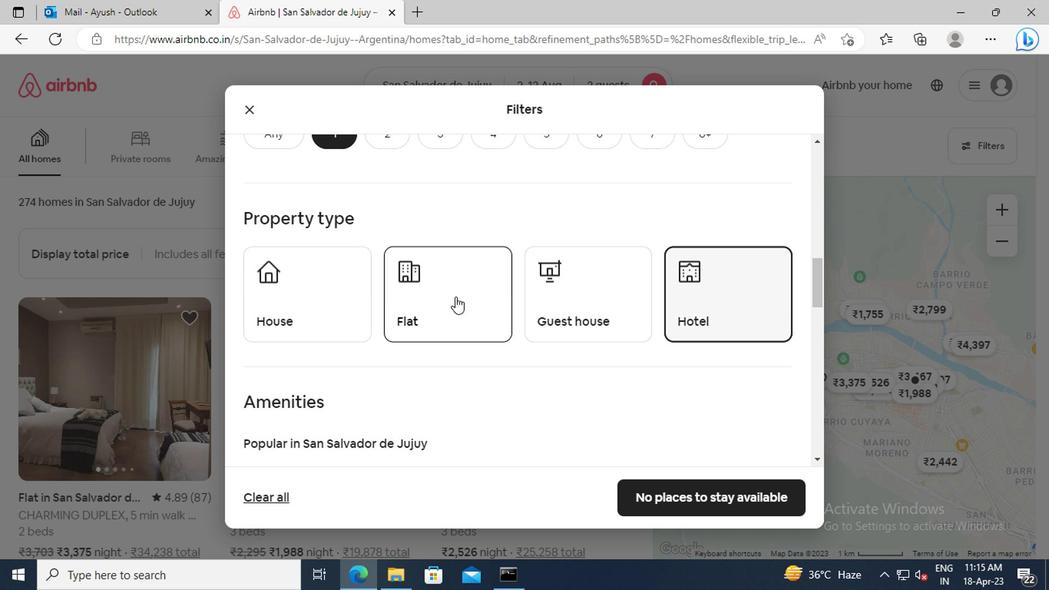 
Action: Mouse scrolled (448, 296) with delta (0, 0)
Screenshot: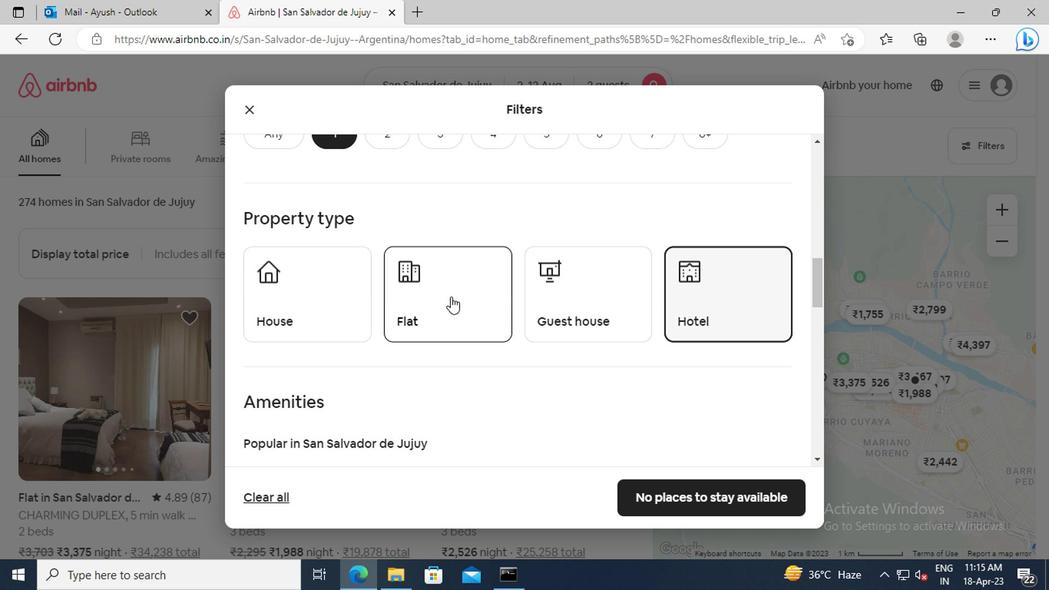 
Action: Mouse scrolled (448, 296) with delta (0, 0)
Screenshot: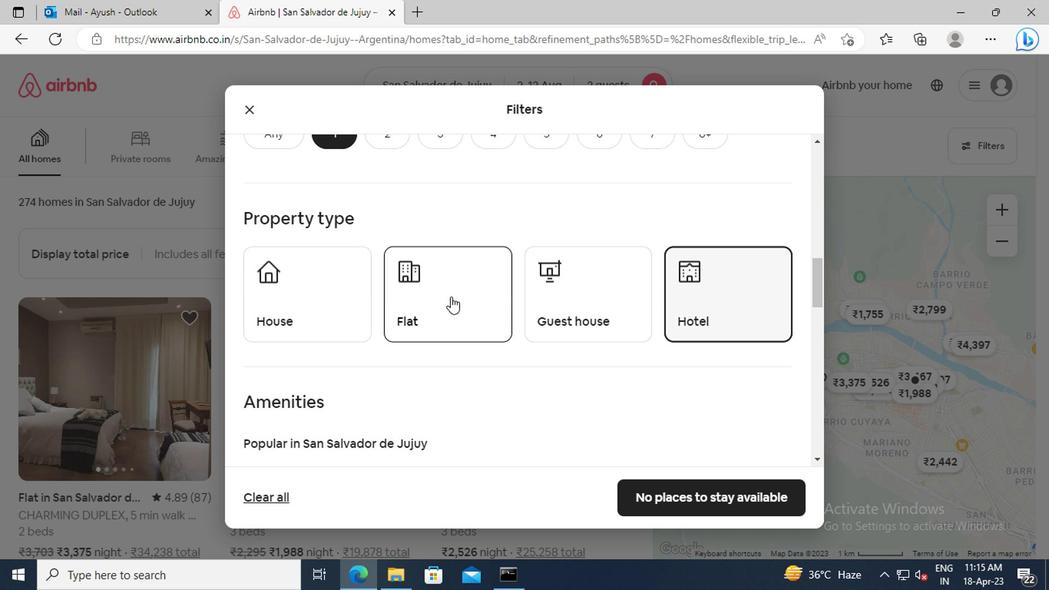 
Action: Mouse scrolled (448, 296) with delta (0, 0)
Screenshot: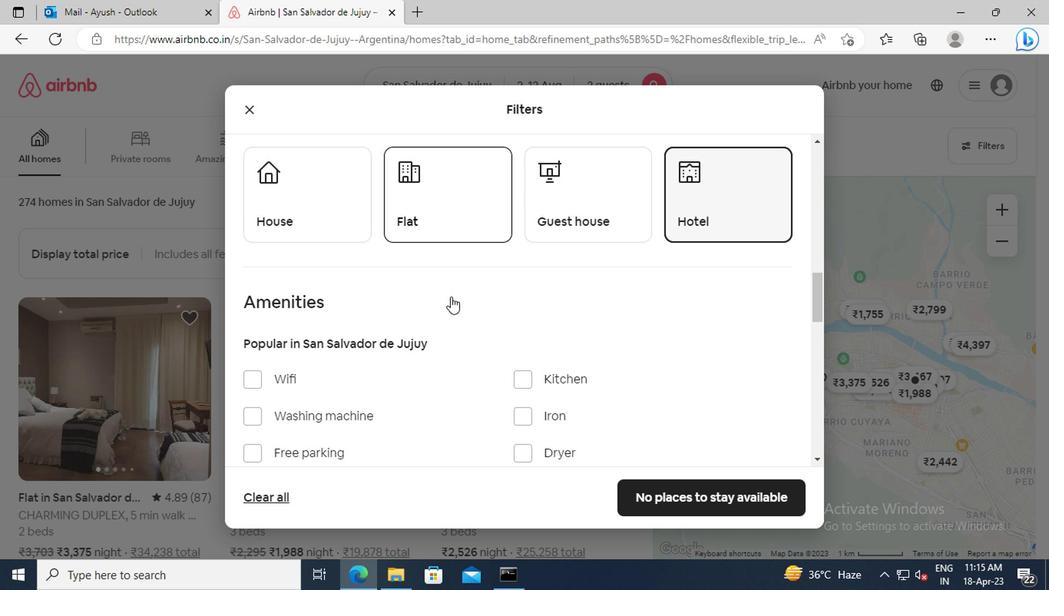 
Action: Mouse scrolled (448, 296) with delta (0, 0)
Screenshot: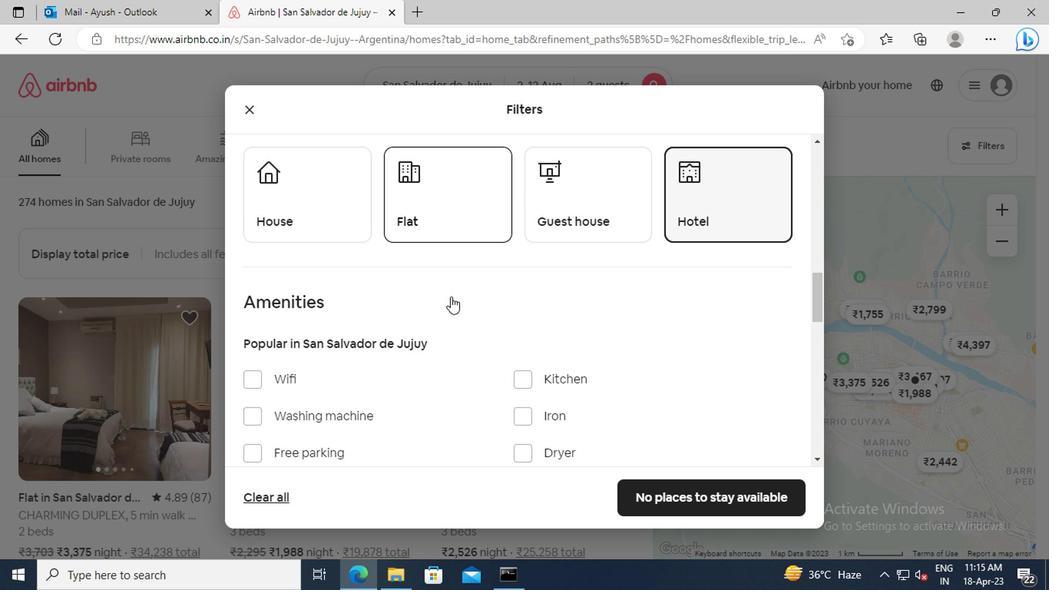 
Action: Mouse scrolled (448, 296) with delta (0, 0)
Screenshot: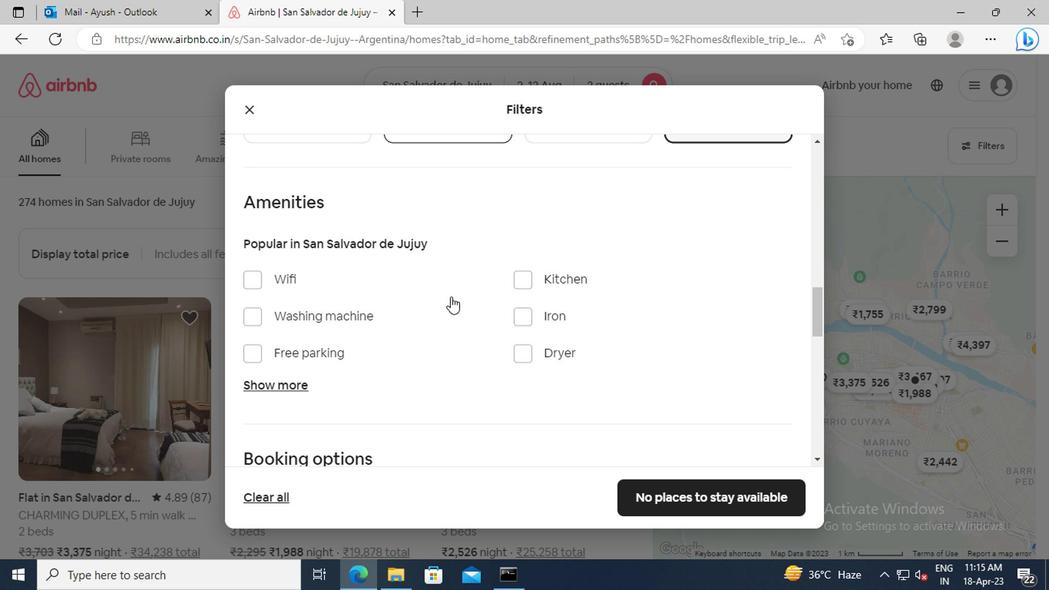 
Action: Mouse scrolled (448, 296) with delta (0, 0)
Screenshot: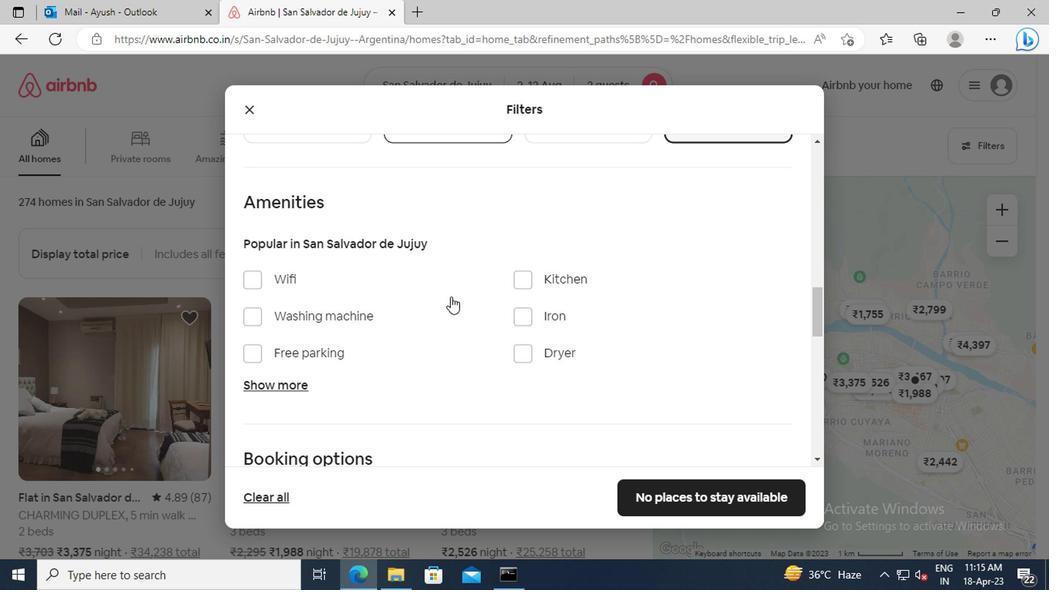 
Action: Mouse moved to (276, 290)
Screenshot: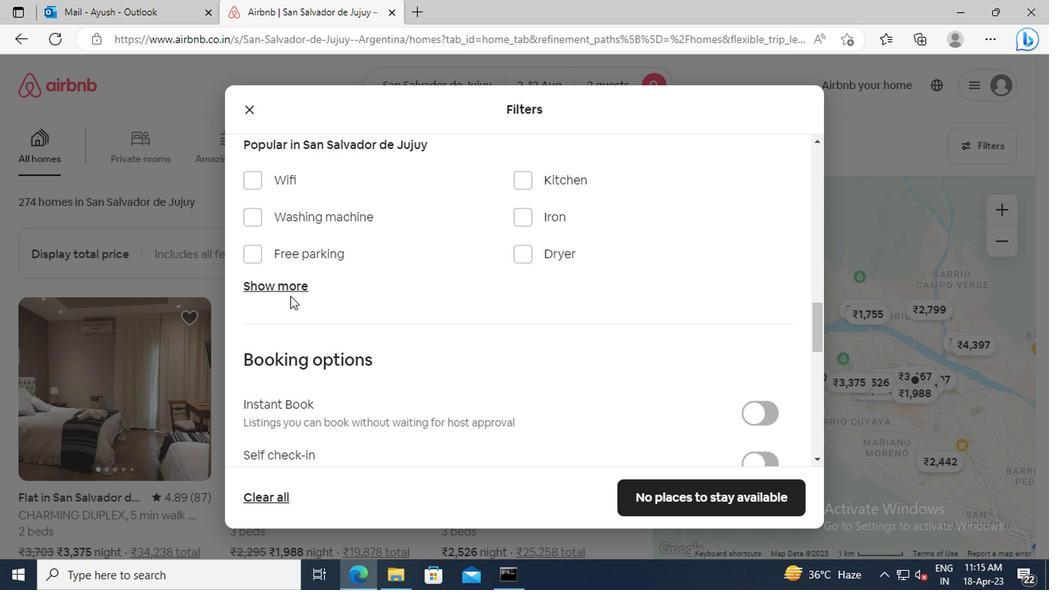 
Action: Mouse pressed left at (276, 290)
Screenshot: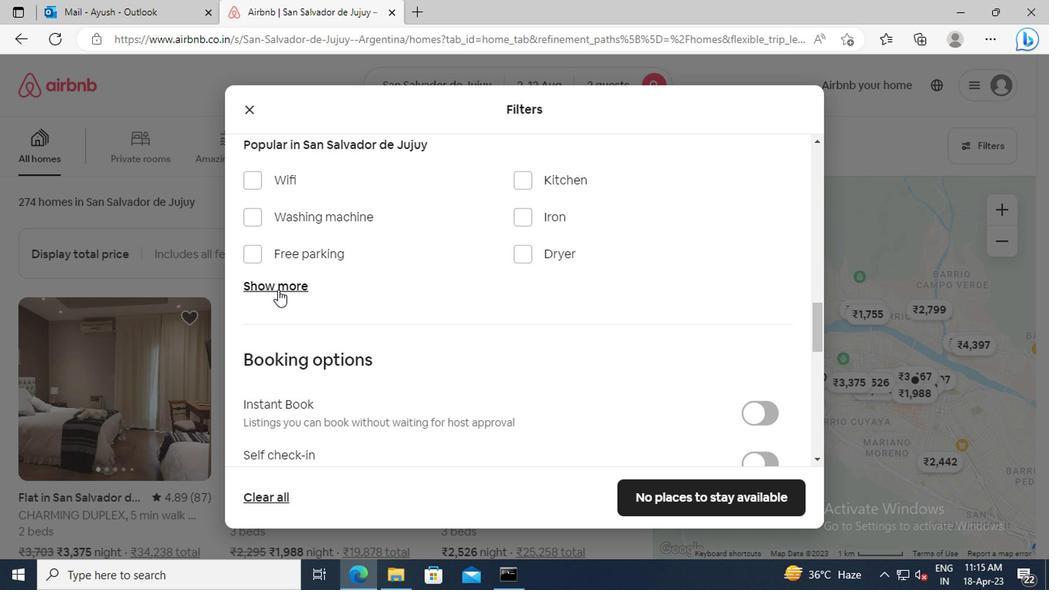 
Action: Mouse moved to (519, 339)
Screenshot: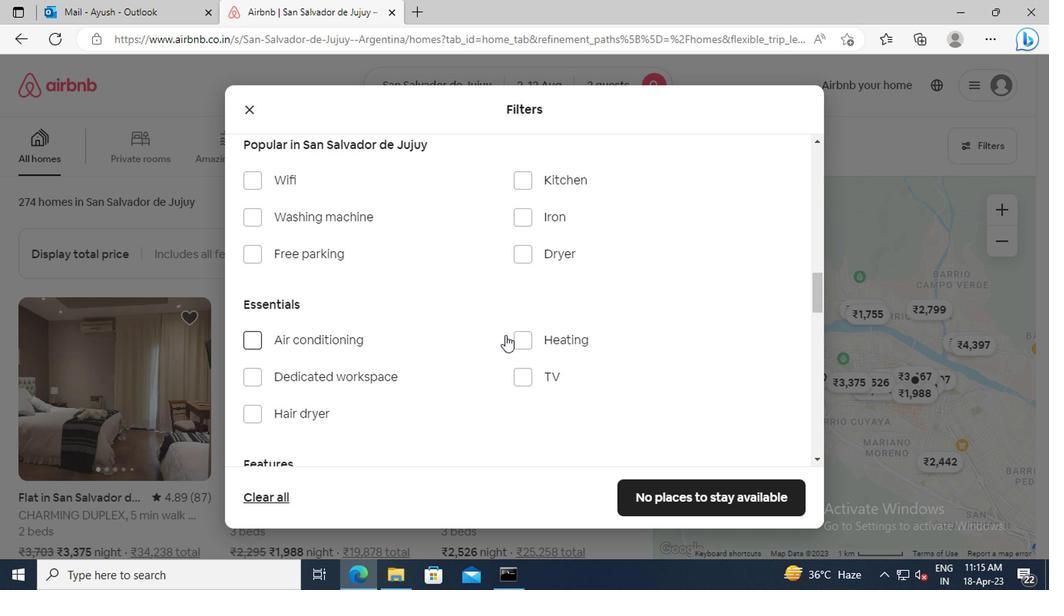 
Action: Mouse pressed left at (519, 339)
Screenshot: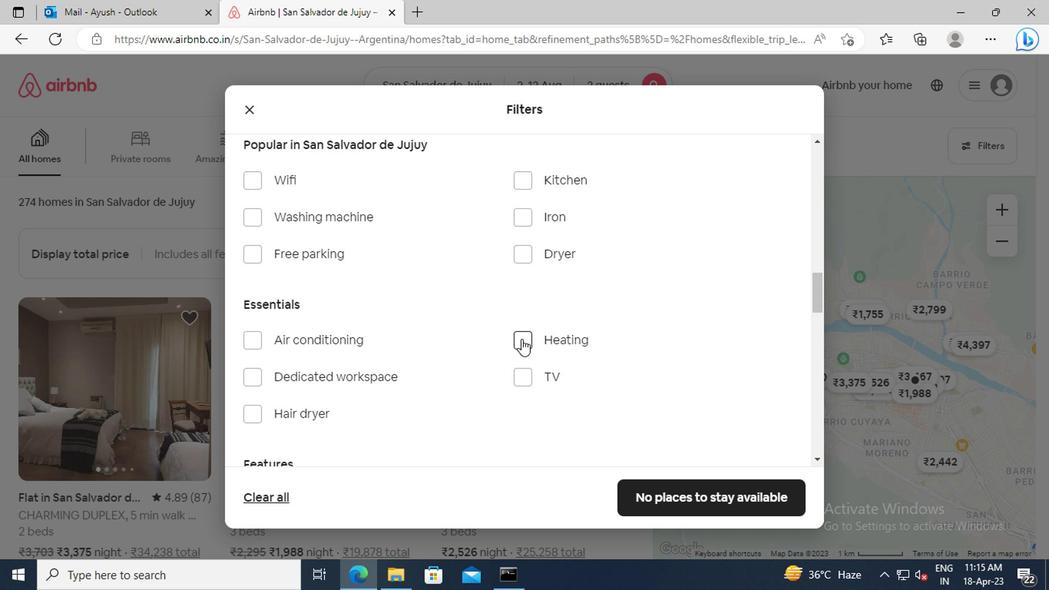 
Action: Mouse moved to (448, 332)
Screenshot: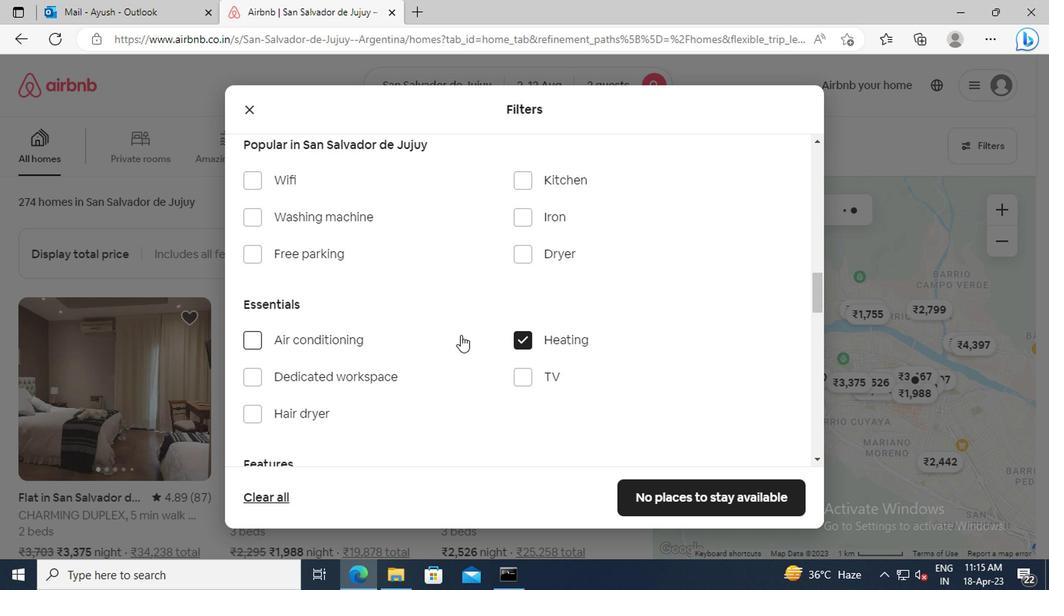 
Action: Mouse scrolled (448, 331) with delta (0, -1)
Screenshot: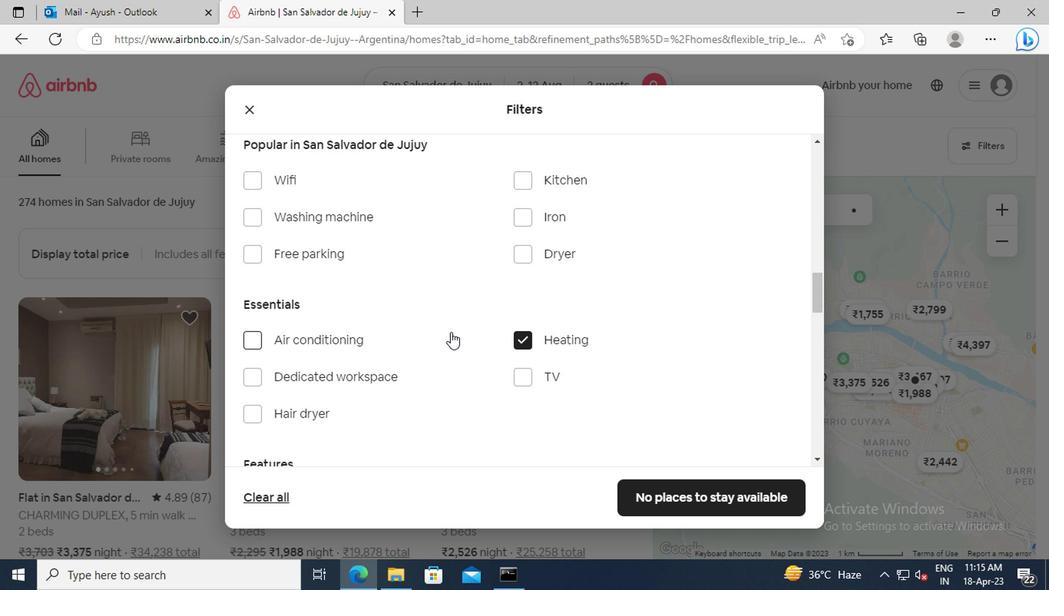 
Action: Mouse scrolled (448, 331) with delta (0, -1)
Screenshot: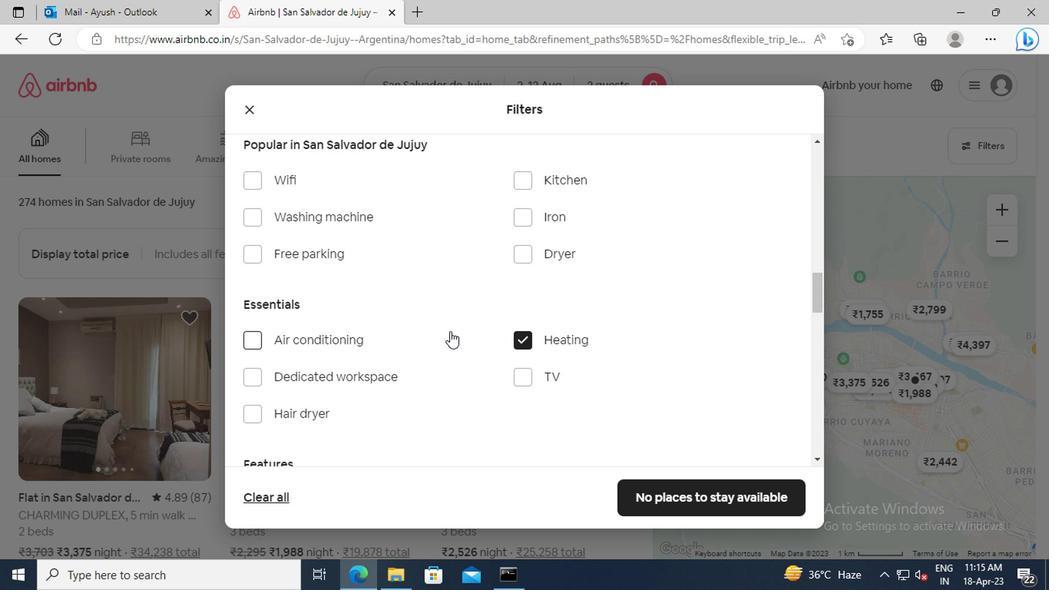 
Action: Mouse scrolled (448, 331) with delta (0, -1)
Screenshot: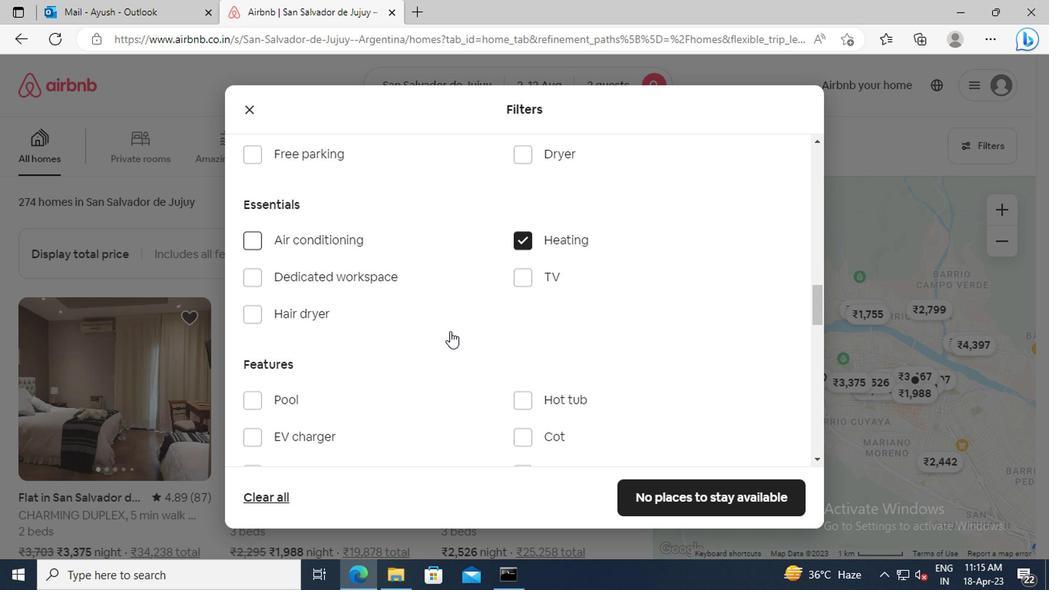 
Action: Mouse scrolled (448, 331) with delta (0, -1)
Screenshot: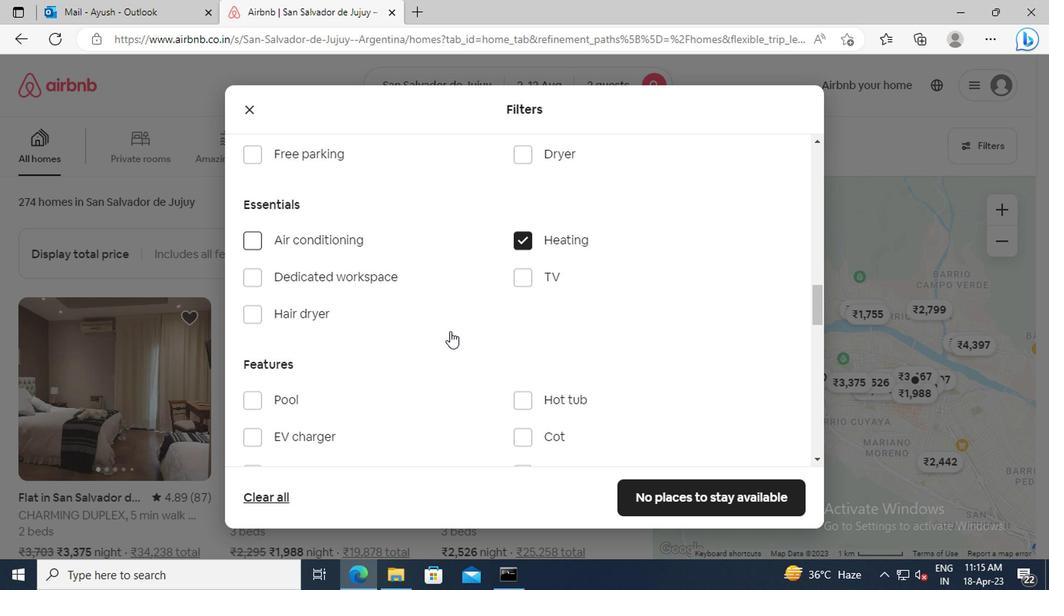 
Action: Mouse scrolled (448, 331) with delta (0, -1)
Screenshot: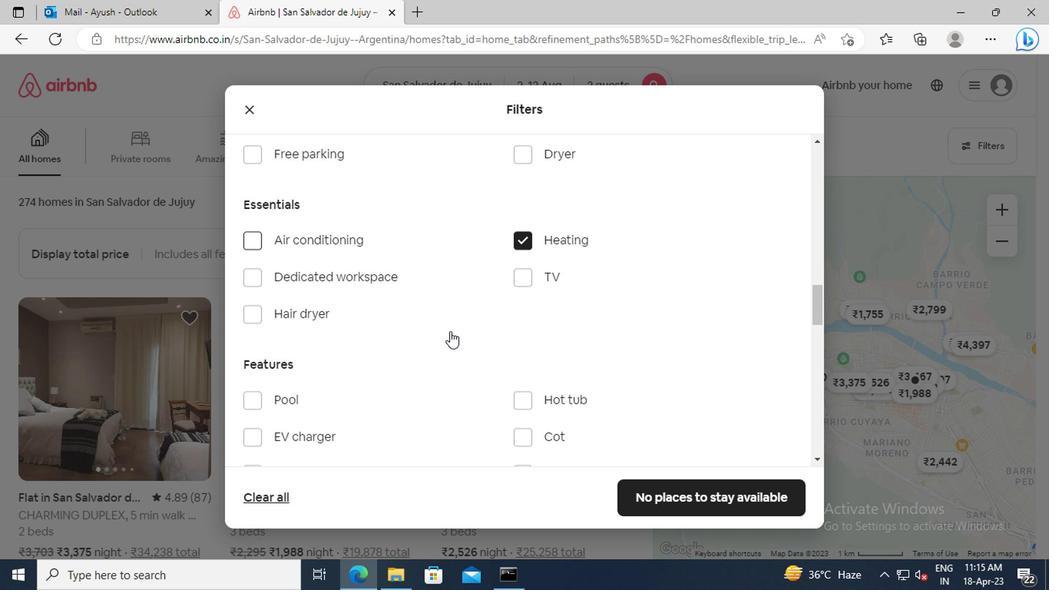 
Action: Mouse scrolled (448, 331) with delta (0, -1)
Screenshot: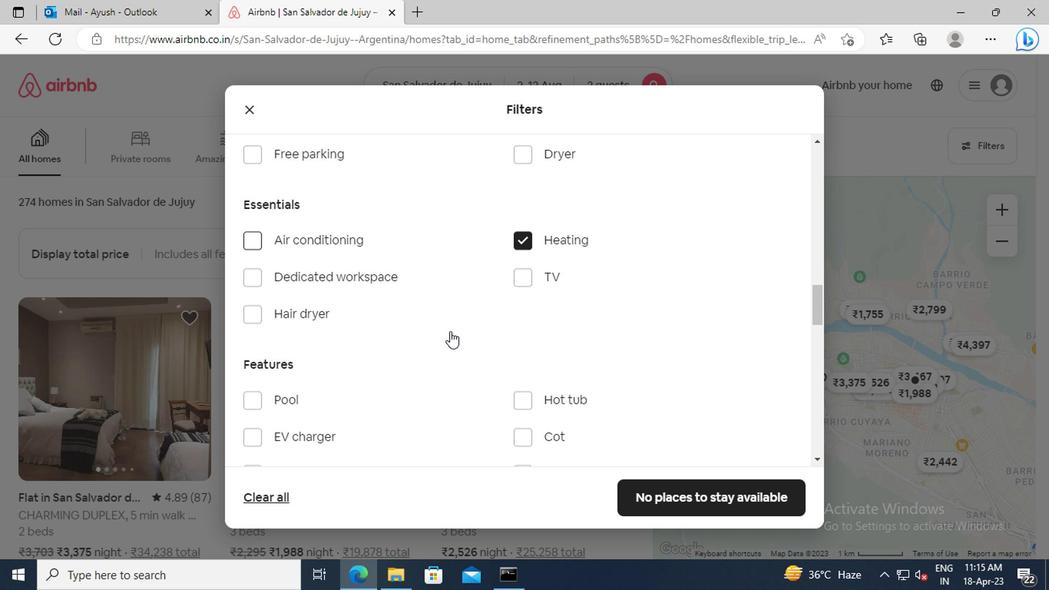 
Action: Mouse scrolled (448, 331) with delta (0, -1)
Screenshot: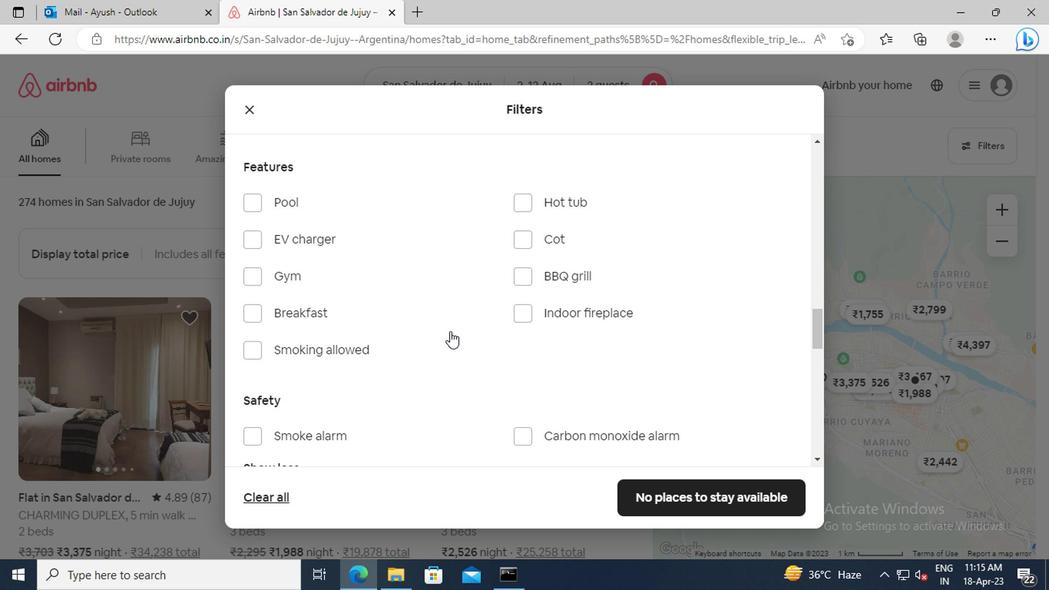 
Action: Mouse scrolled (448, 331) with delta (0, -1)
Screenshot: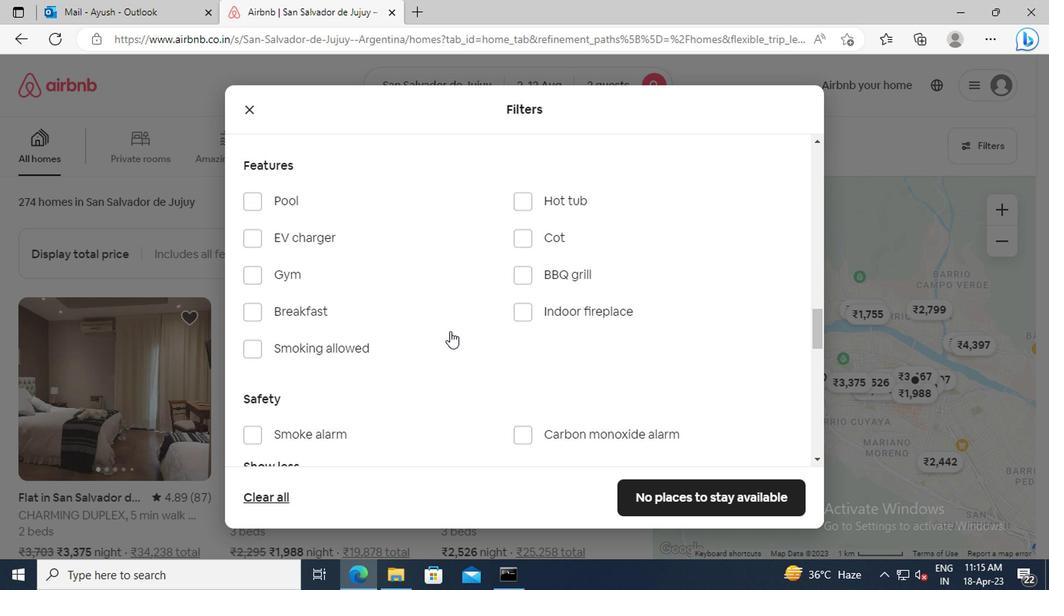 
Action: Mouse scrolled (448, 331) with delta (0, -1)
Screenshot: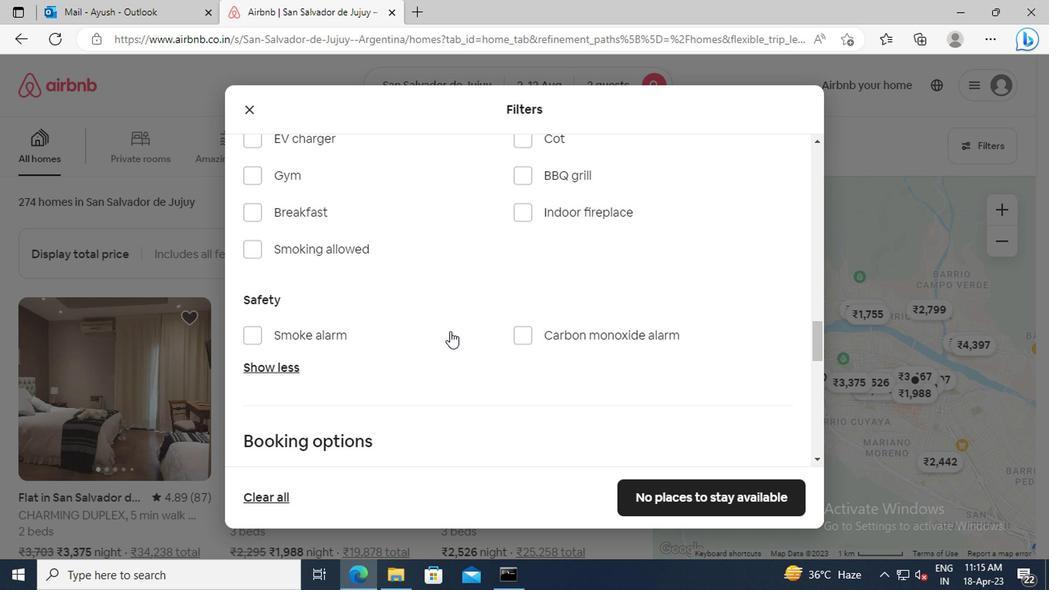 
Action: Mouse scrolled (448, 331) with delta (0, -1)
Screenshot: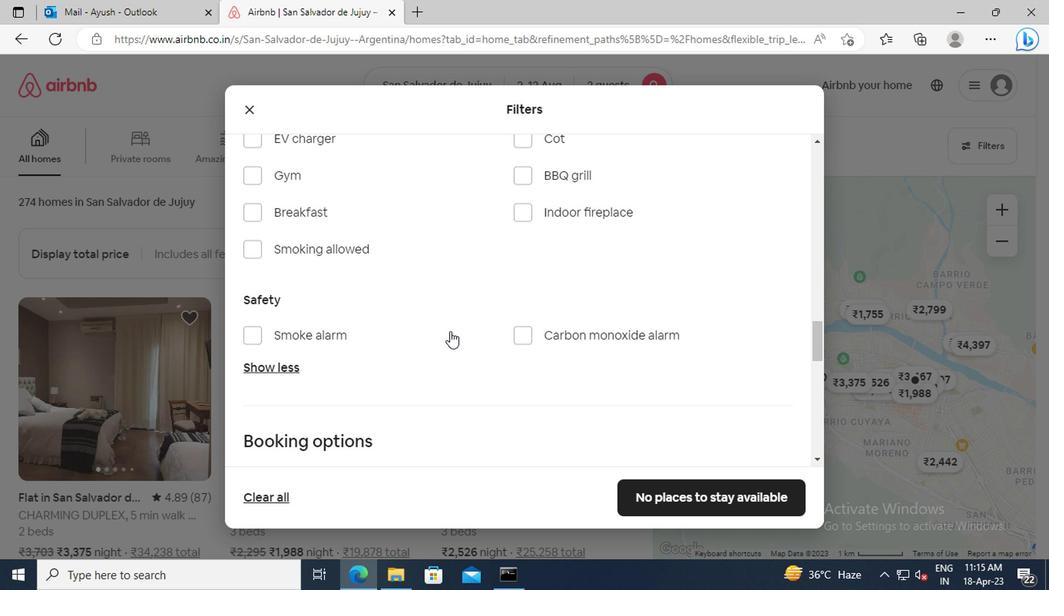 
Action: Mouse scrolled (448, 331) with delta (0, -1)
Screenshot: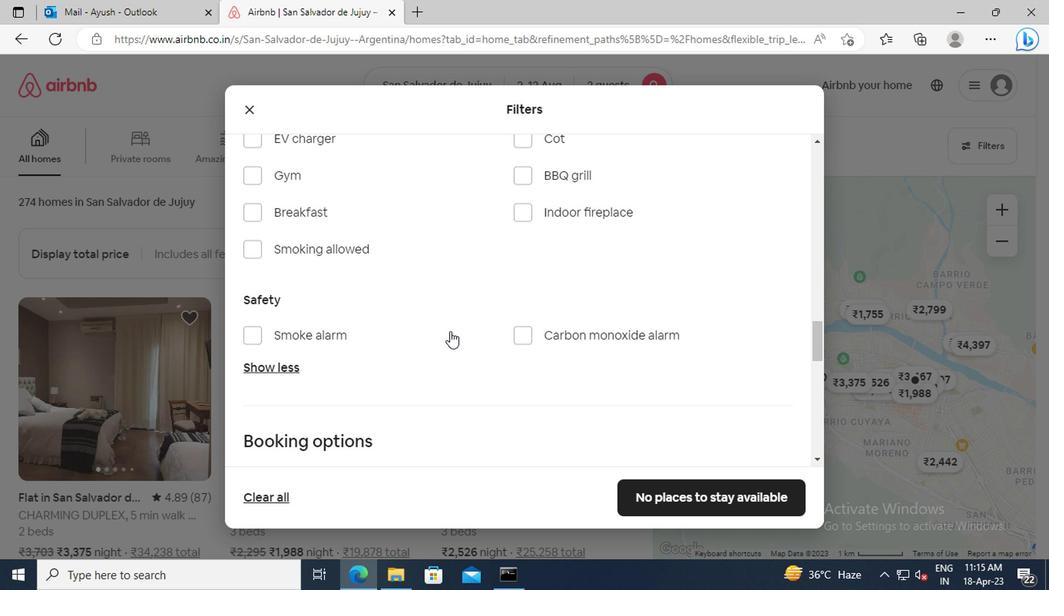 
Action: Mouse scrolled (448, 331) with delta (0, -1)
Screenshot: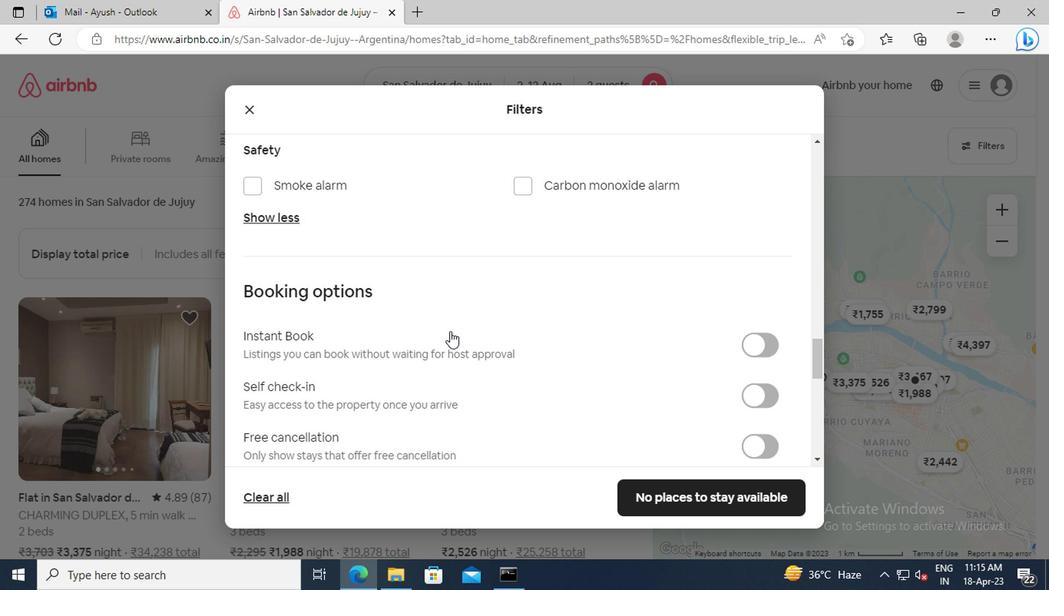 
Action: Mouse scrolled (448, 331) with delta (0, -1)
Screenshot: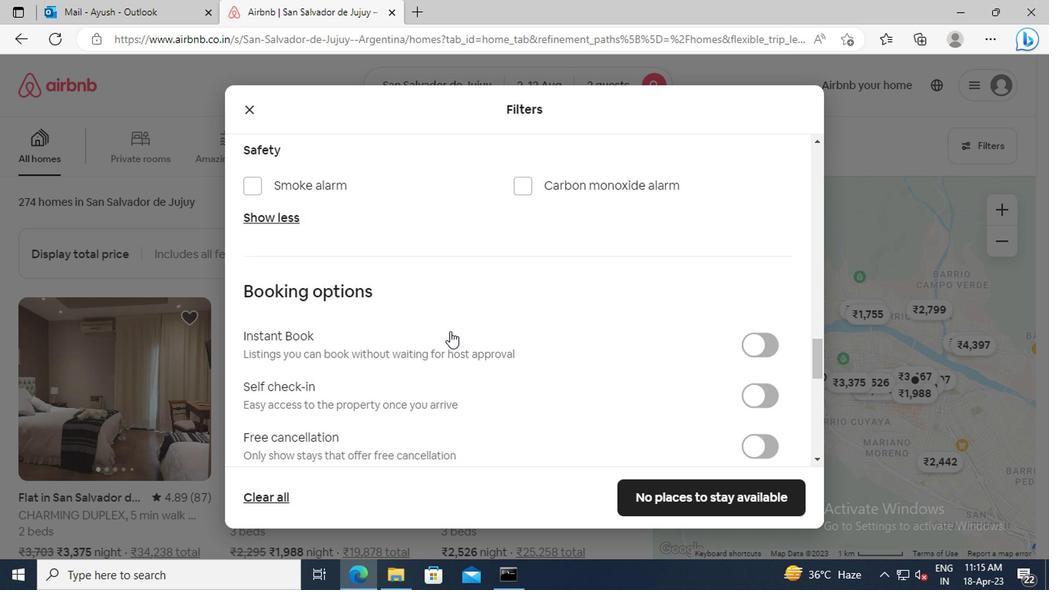 
Action: Mouse moved to (762, 297)
Screenshot: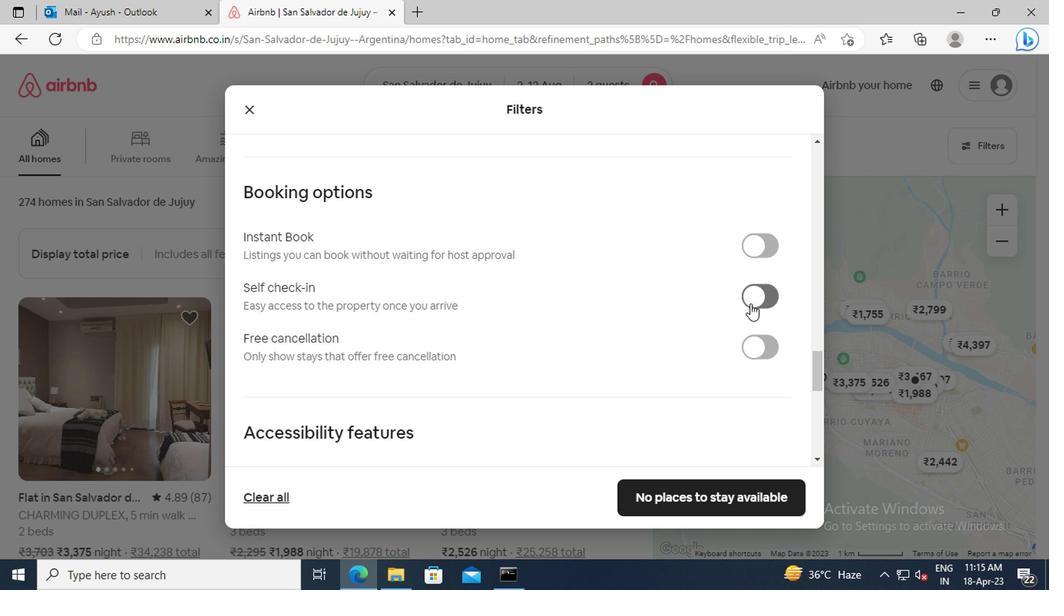 
Action: Mouse pressed left at (762, 297)
Screenshot: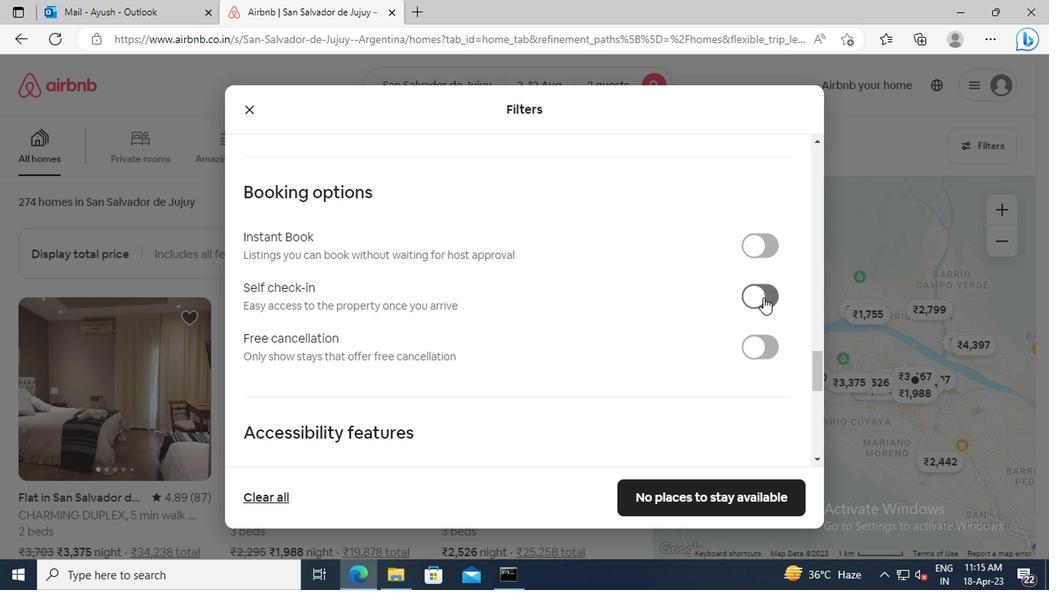 
Action: Mouse moved to (431, 300)
Screenshot: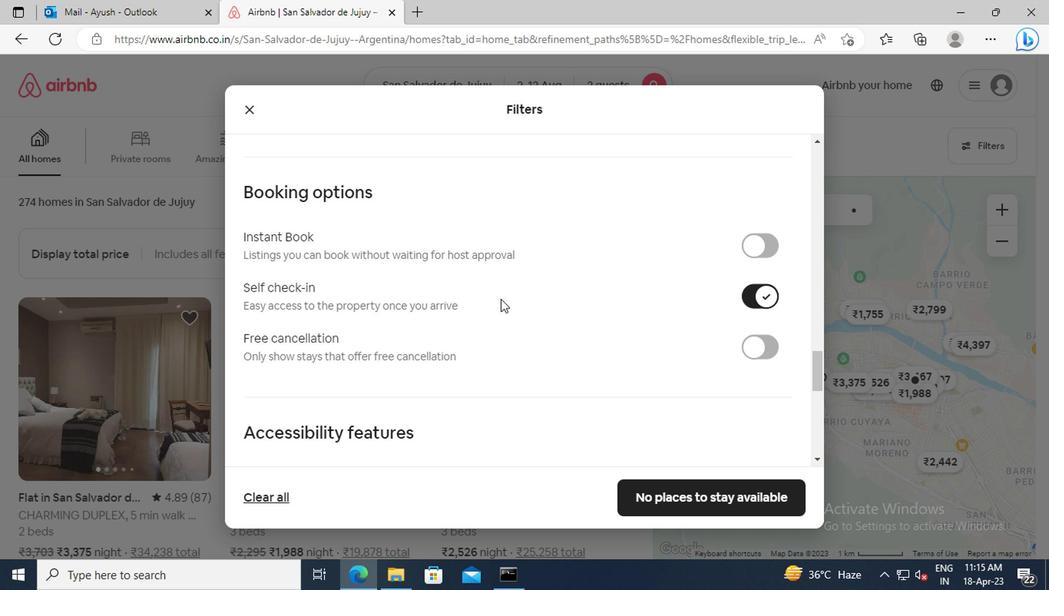 
Action: Mouse scrolled (431, 298) with delta (0, -1)
Screenshot: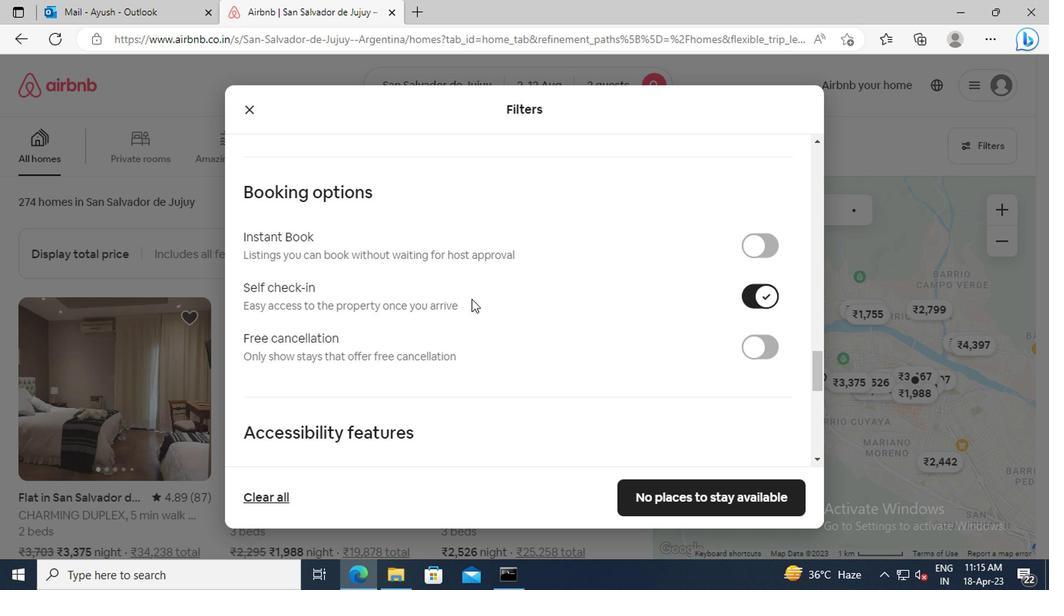 
Action: Mouse scrolled (431, 298) with delta (0, -1)
Screenshot: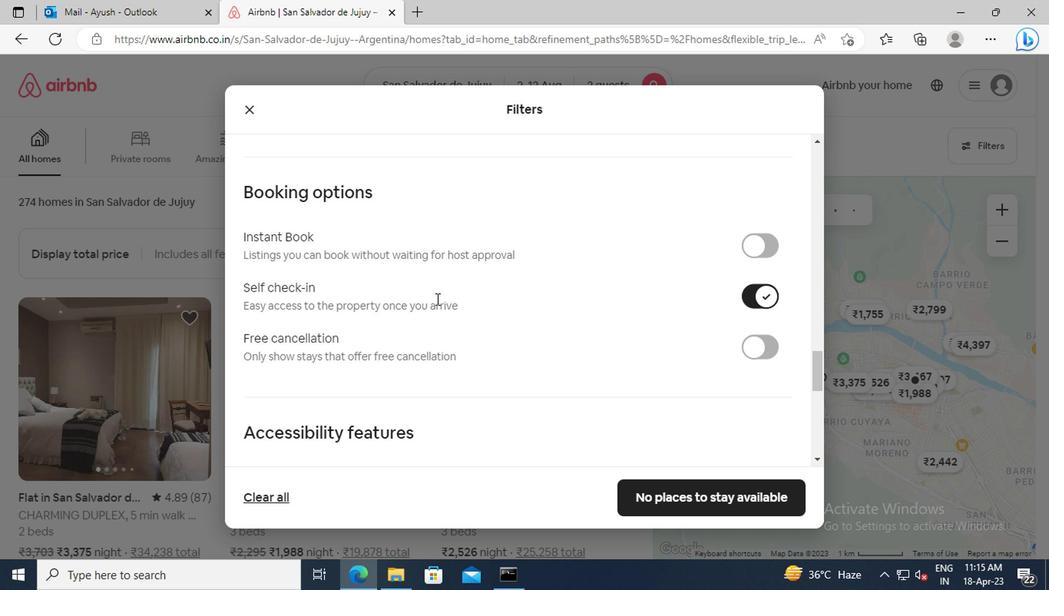 
Action: Mouse scrolled (431, 298) with delta (0, -1)
Screenshot: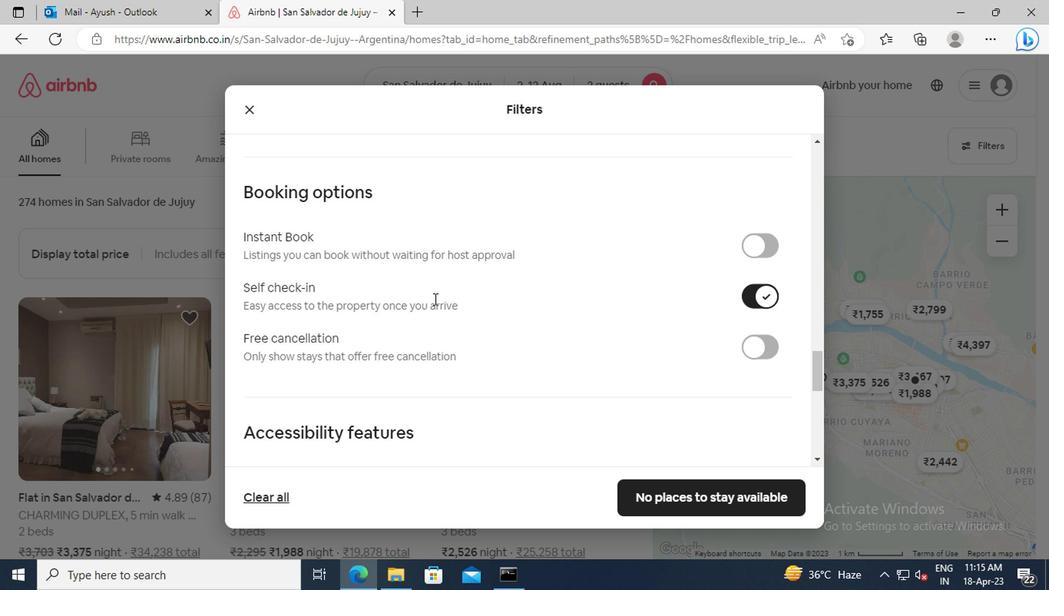
Action: Mouse moved to (431, 300)
Screenshot: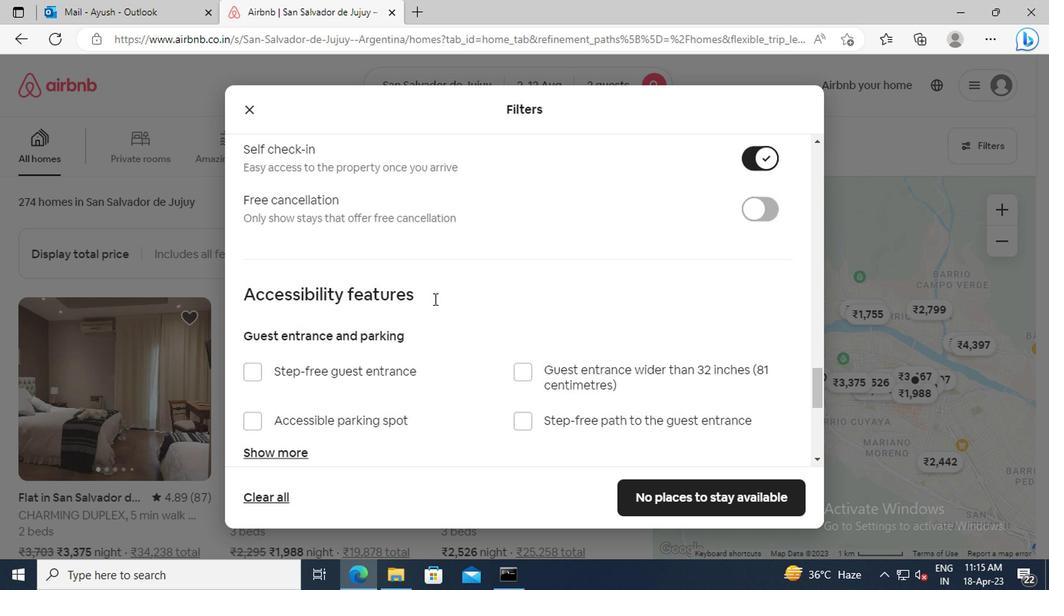 
Action: Mouse scrolled (431, 298) with delta (0, -1)
Screenshot: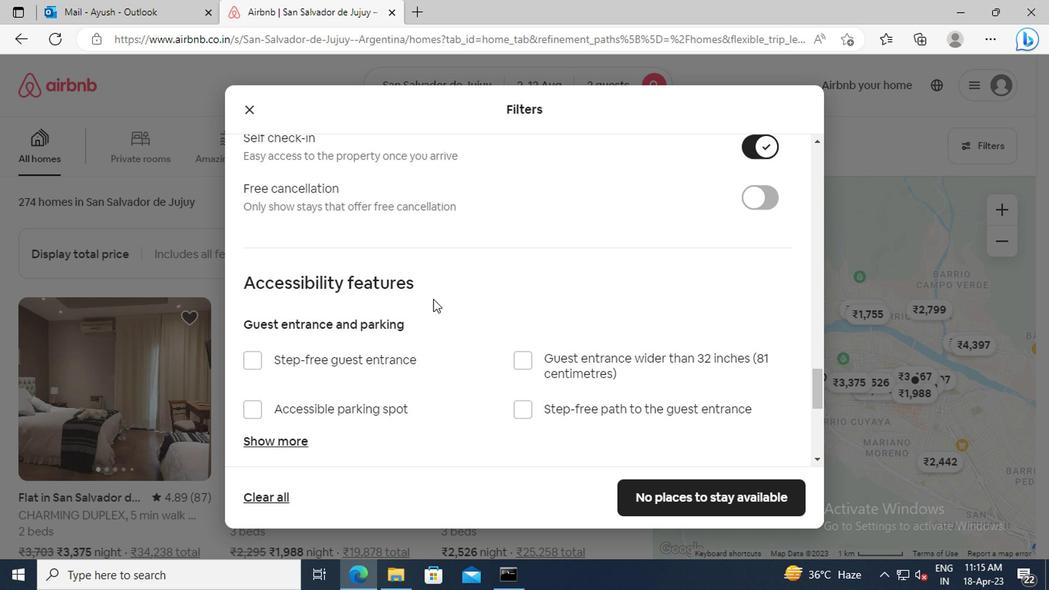 
Action: Mouse scrolled (431, 298) with delta (0, -1)
Screenshot: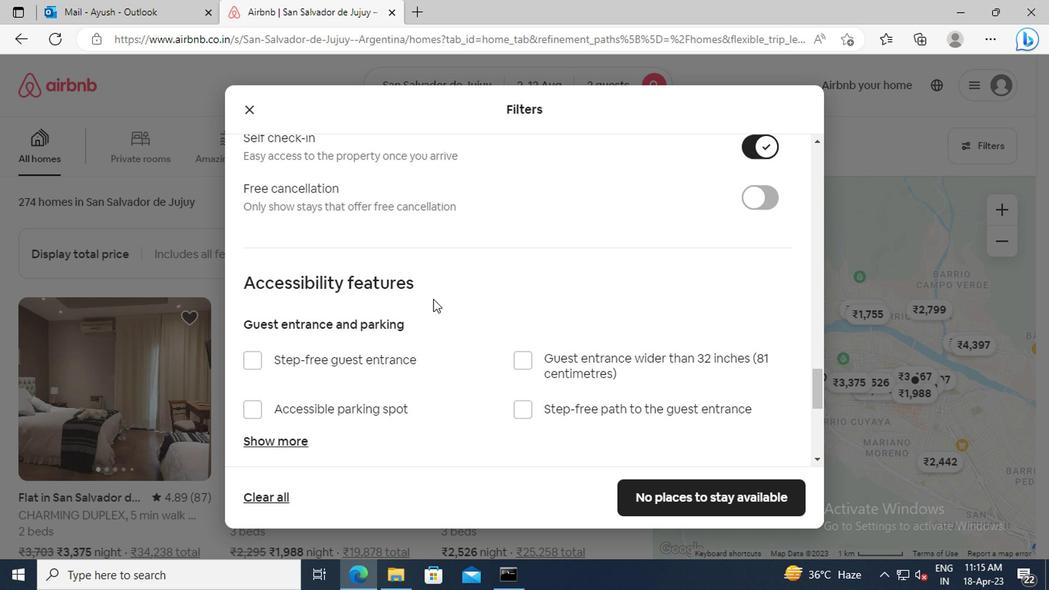 
Action: Mouse scrolled (431, 298) with delta (0, -1)
Screenshot: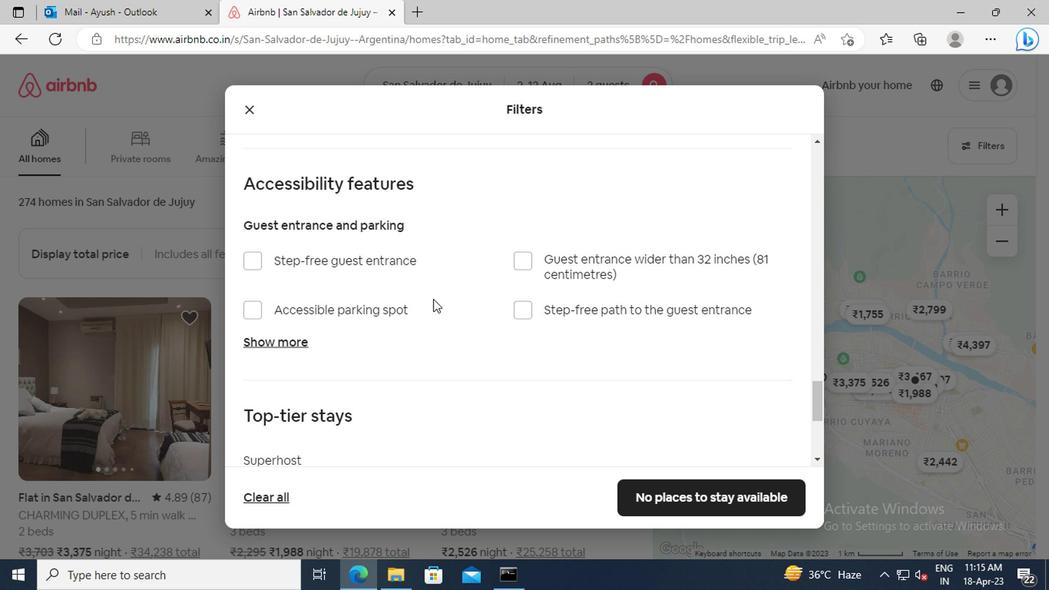 
Action: Mouse scrolled (431, 298) with delta (0, -1)
Screenshot: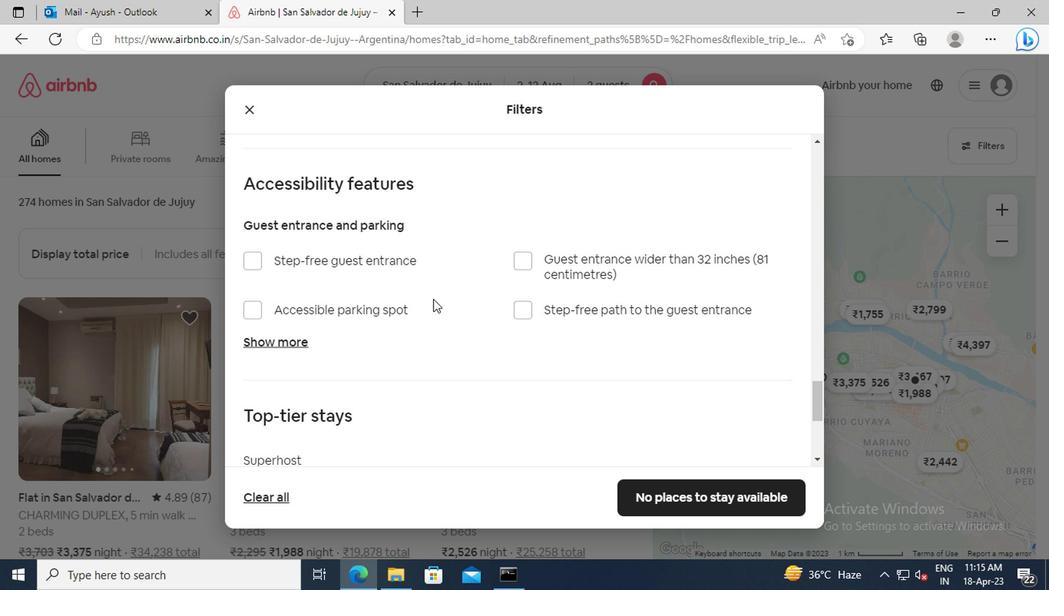 
Action: Mouse scrolled (431, 298) with delta (0, -1)
Screenshot: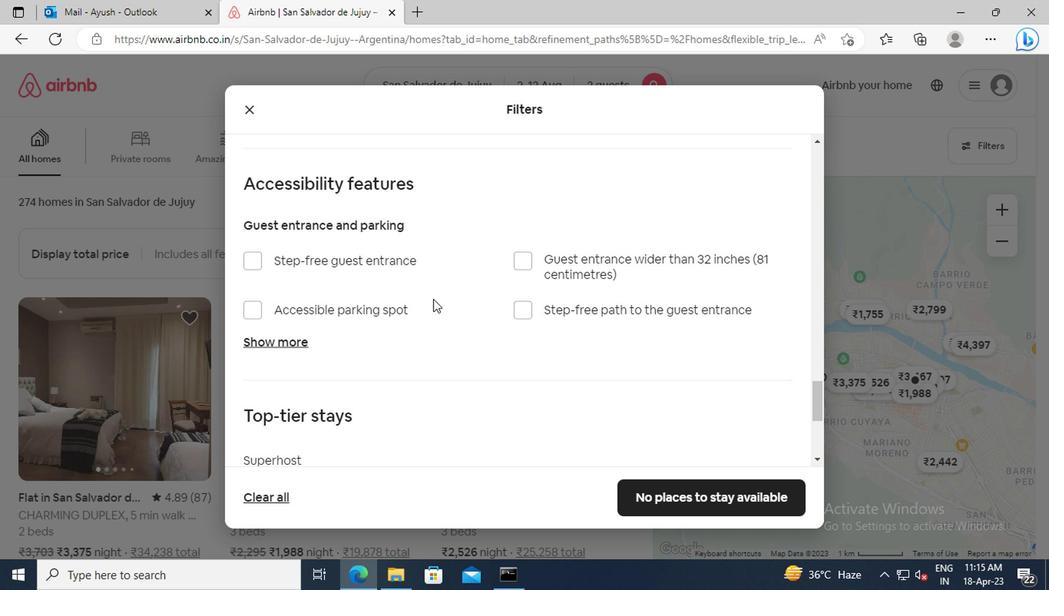 
Action: Mouse scrolled (431, 298) with delta (0, -1)
Screenshot: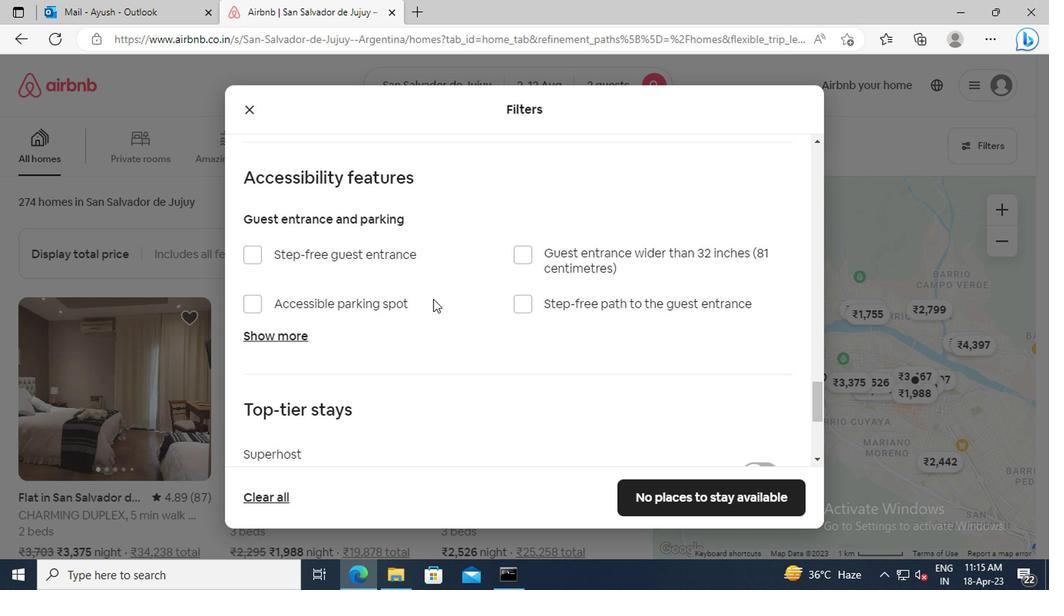 
Action: Mouse scrolled (431, 298) with delta (0, -1)
Screenshot: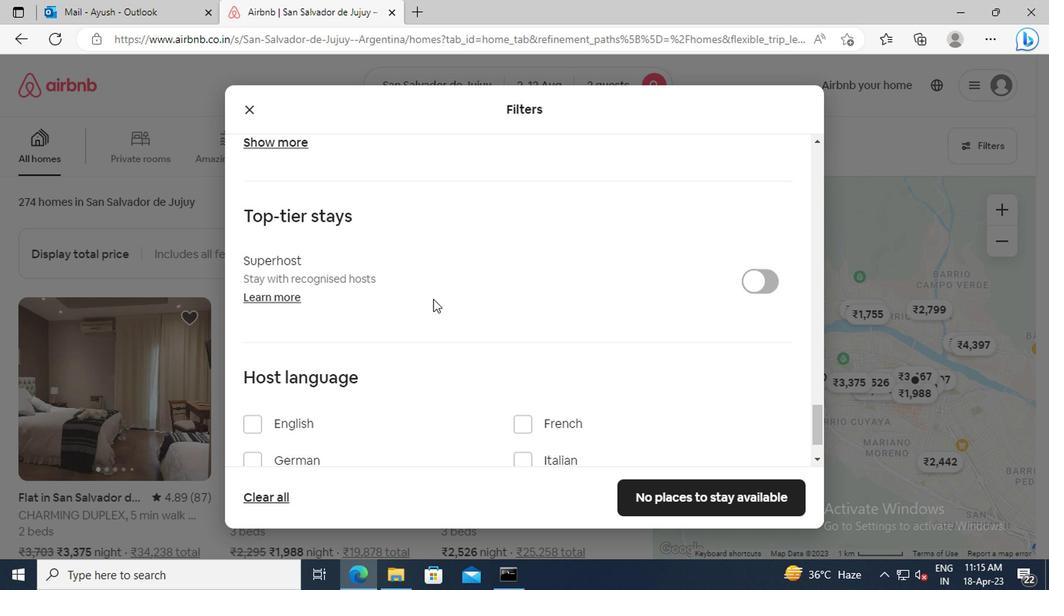 
Action: Mouse scrolled (431, 298) with delta (0, -1)
Screenshot: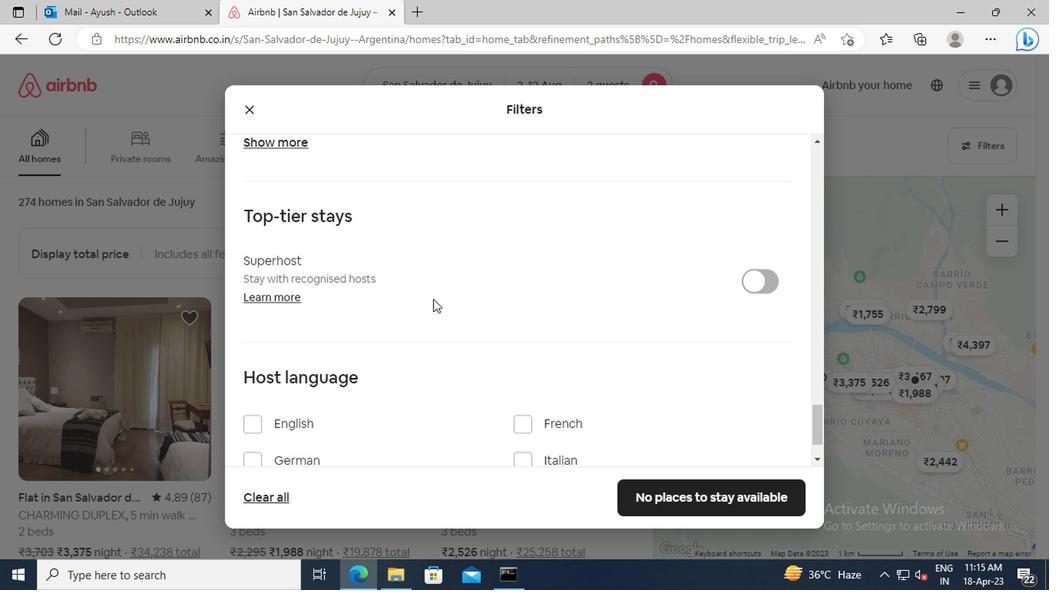 
Action: Mouse moved to (245, 356)
Screenshot: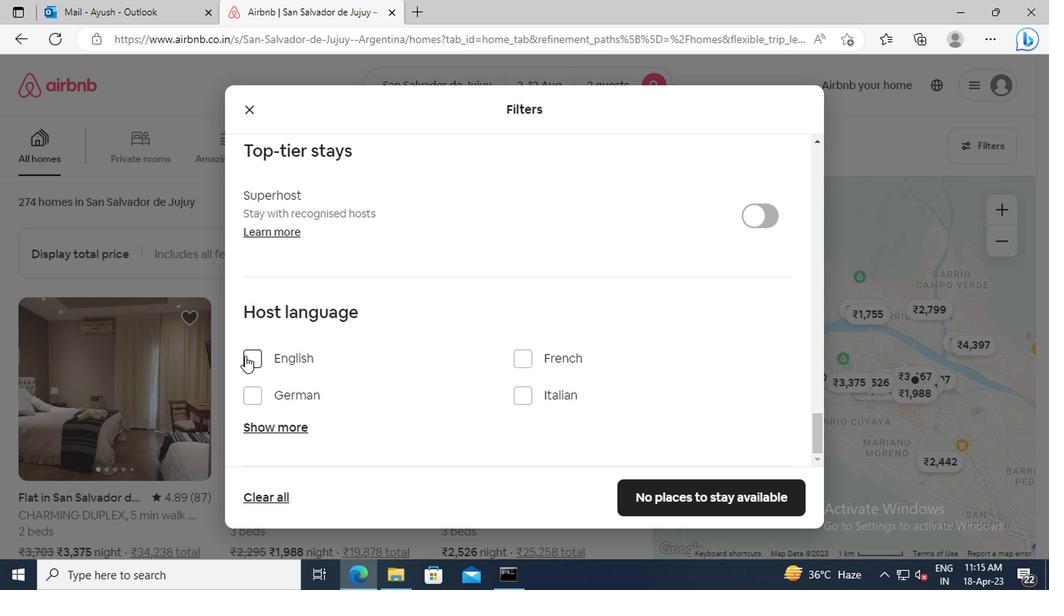 
Action: Mouse pressed left at (245, 356)
Screenshot: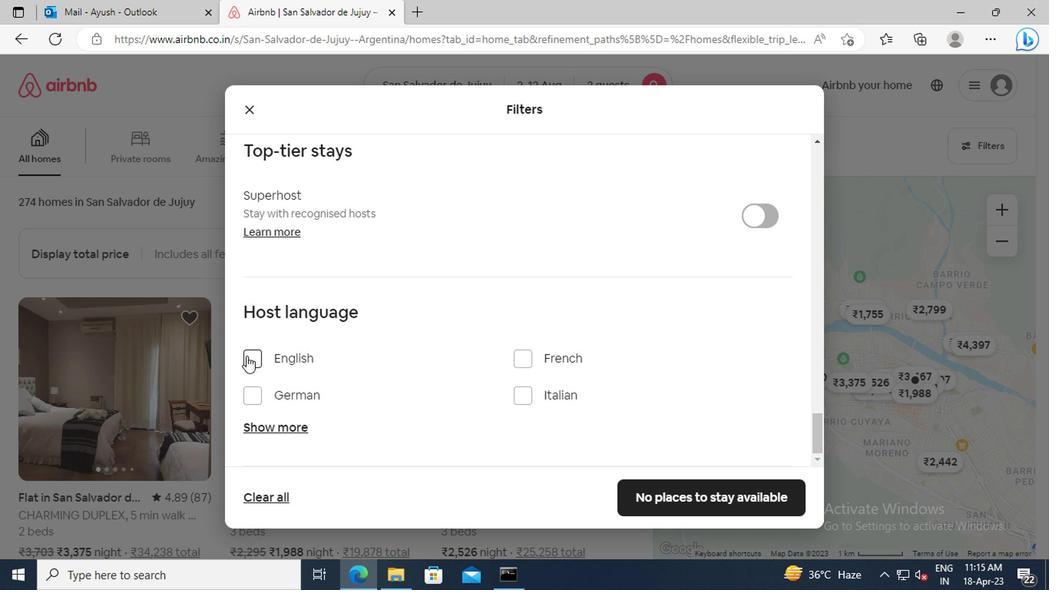 
Action: Mouse moved to (695, 495)
Screenshot: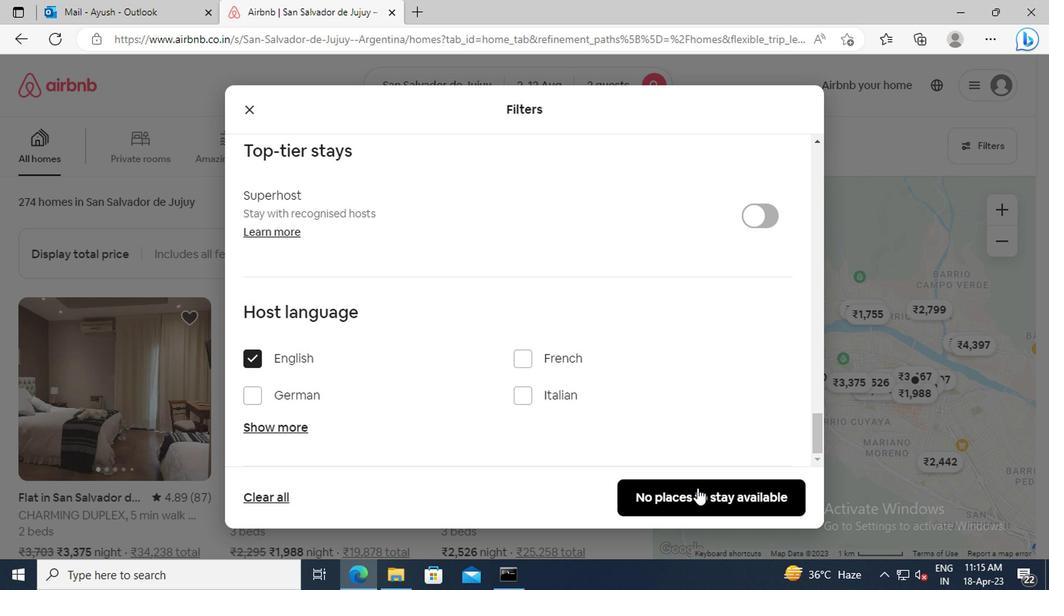 
Action: Mouse pressed left at (695, 495)
Screenshot: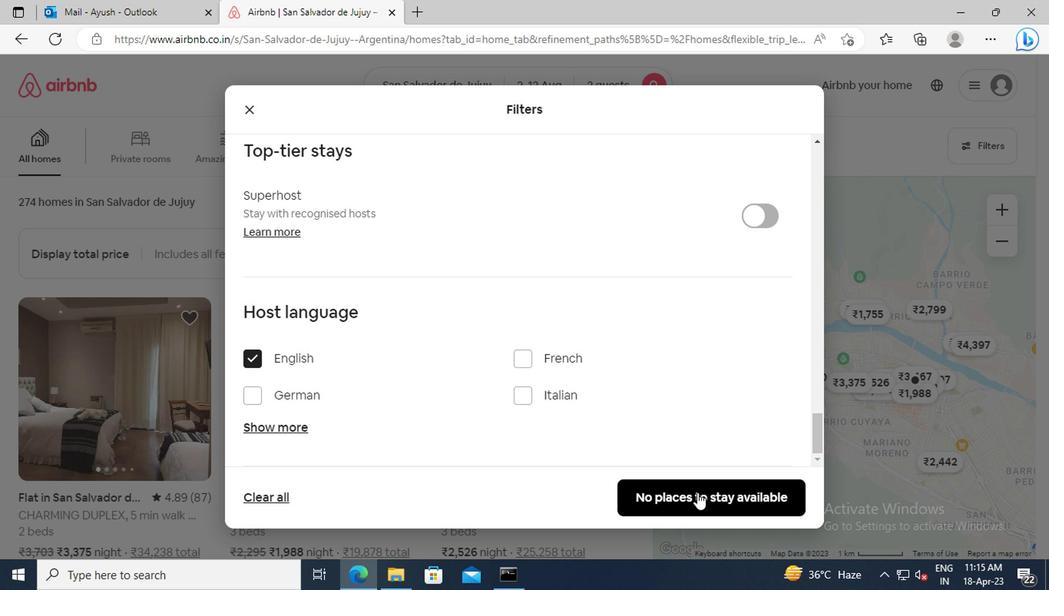 
